 Task: Add an event with the title Second Interview with Candidate, date '2024/05/08', time 8:00 AM to 10:00 AMand add a description: Participants will develop essential delivery skills, including body language, vocal projection, and effective use of gestures. They will learn how to control nervousness, project confidence, and establish a connection with their audience., put the event into Yellow category, logged in from the account softage.2@softage.netand send the event invitation to softage.1@softage.net and softage.3@softage.net. Set a reminder for the event 1 hour before
Action: Mouse moved to (80, 88)
Screenshot: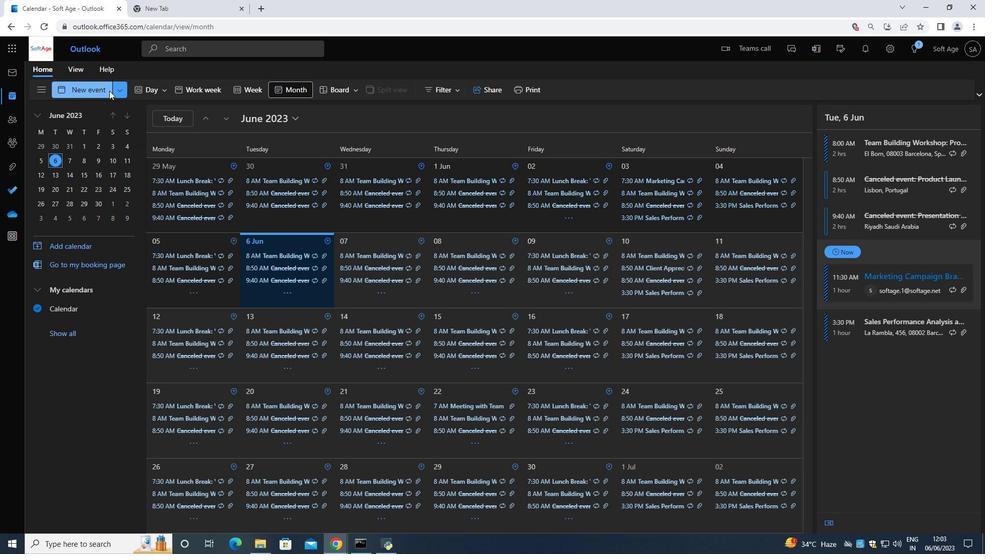 
Action: Mouse pressed left at (80, 88)
Screenshot: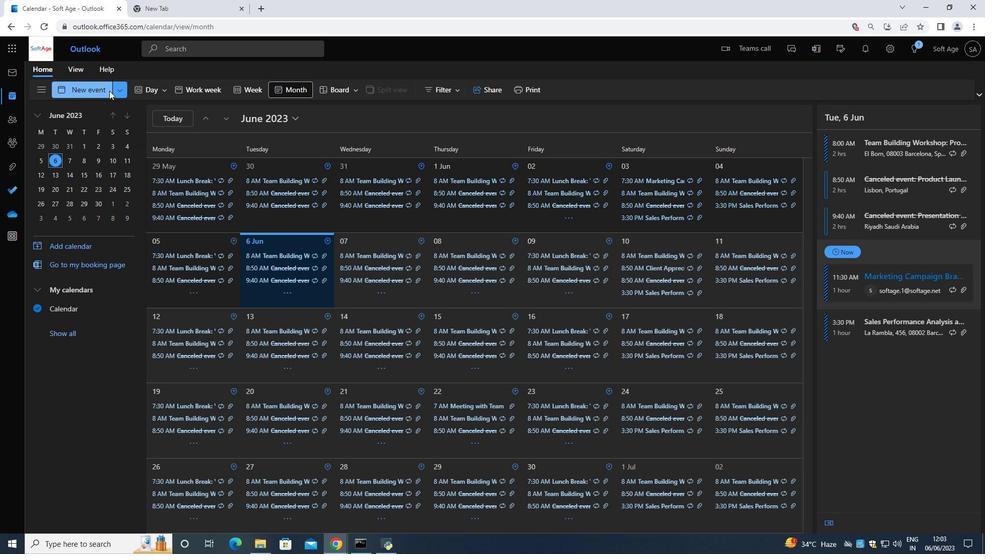 
Action: Mouse moved to (405, 137)
Screenshot: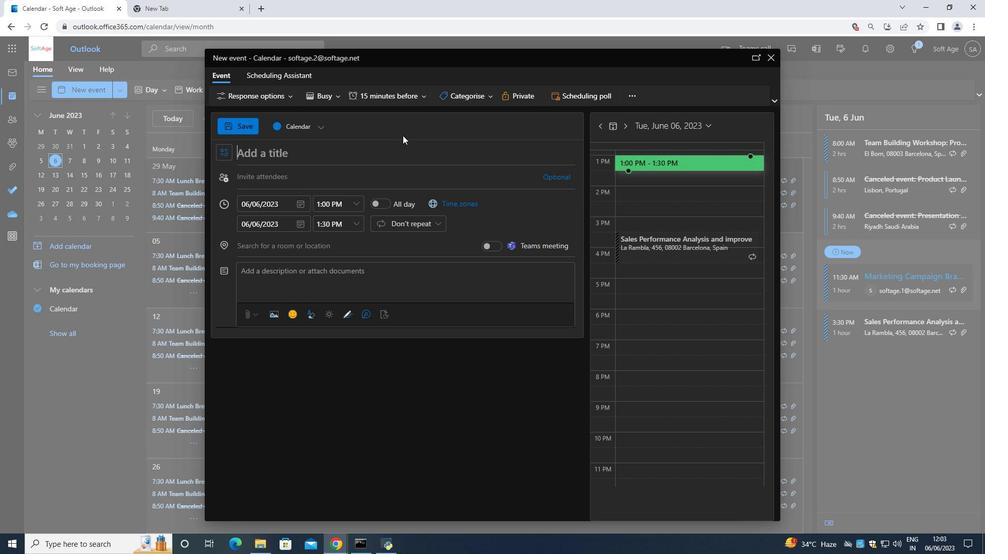 
Action: Key pressed <Key.shift>Seconf<Key.backspace>d<Key.space><Key.shift><Key.shift>interview<Key.space>with<Key.space><Key.shift>Cand
Screenshot: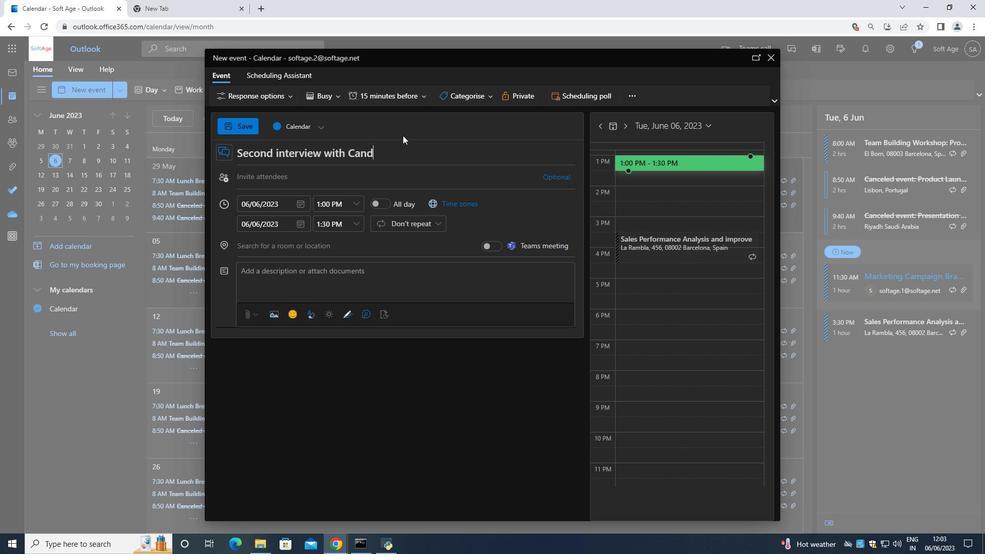 
Action: Mouse moved to (405, 137)
Screenshot: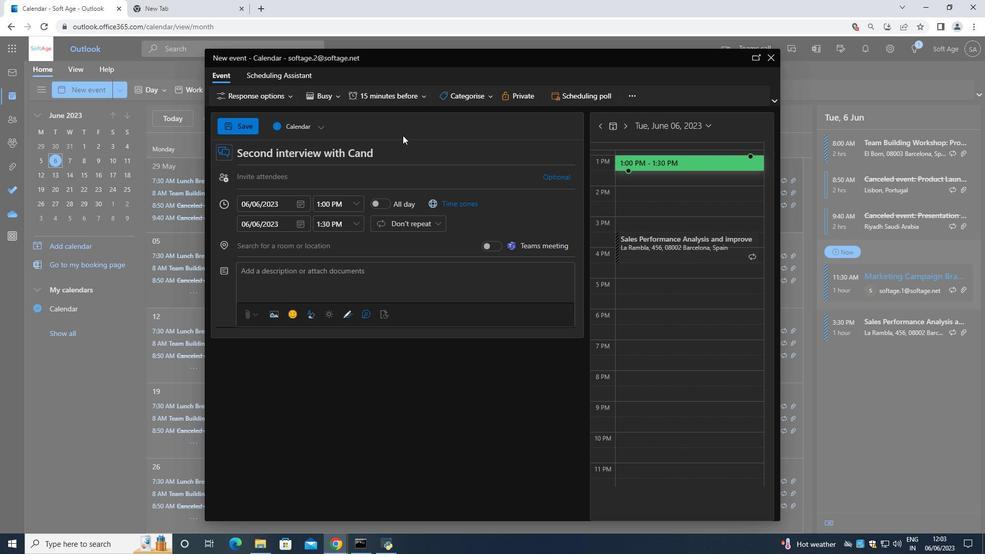 
Action: Key pressed idate<Key.space>
Screenshot: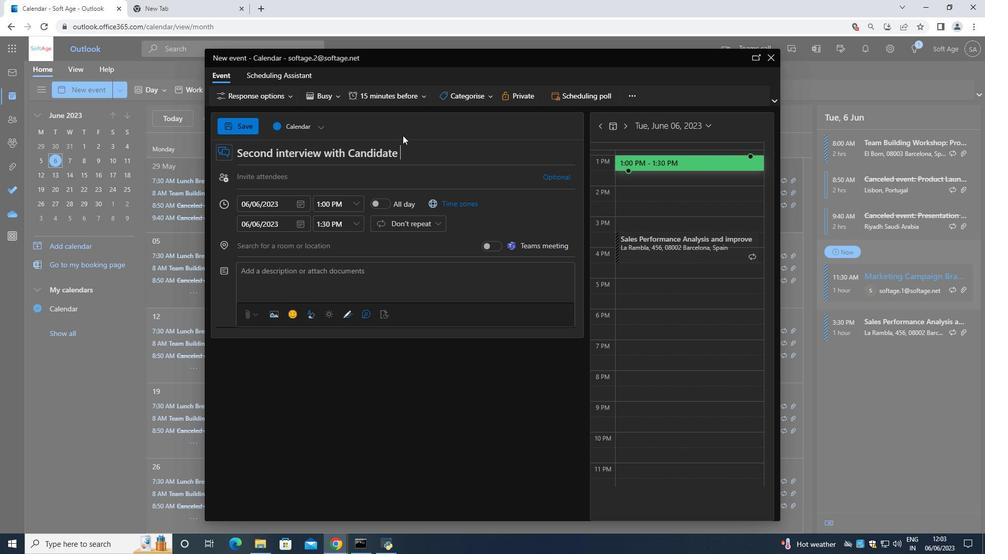 
Action: Mouse moved to (302, 208)
Screenshot: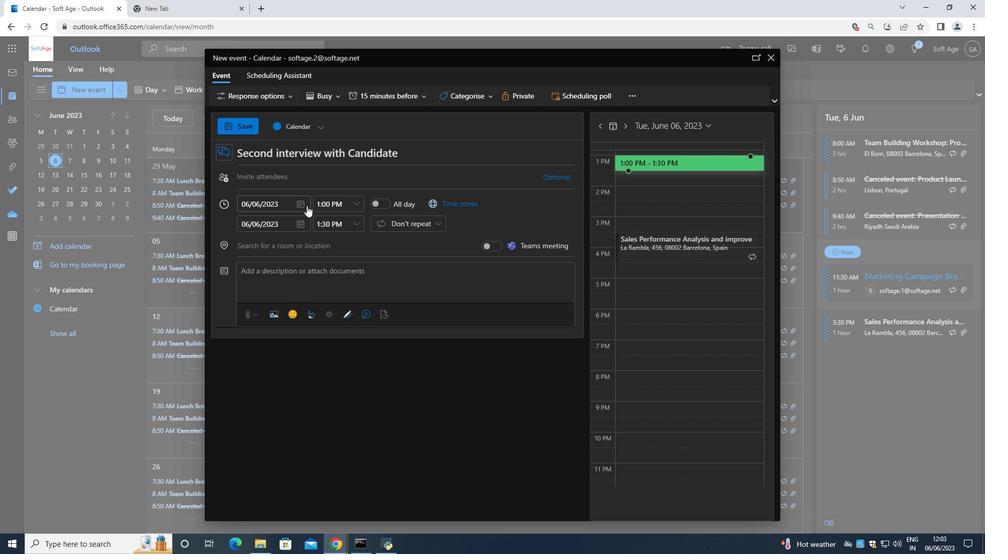 
Action: Mouse pressed left at (302, 208)
Screenshot: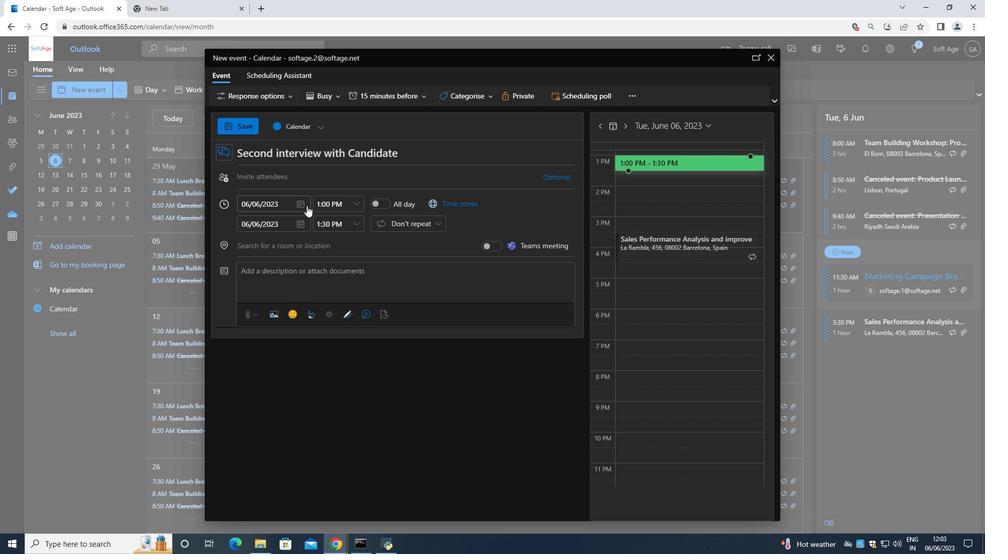 
Action: Mouse moved to (331, 225)
Screenshot: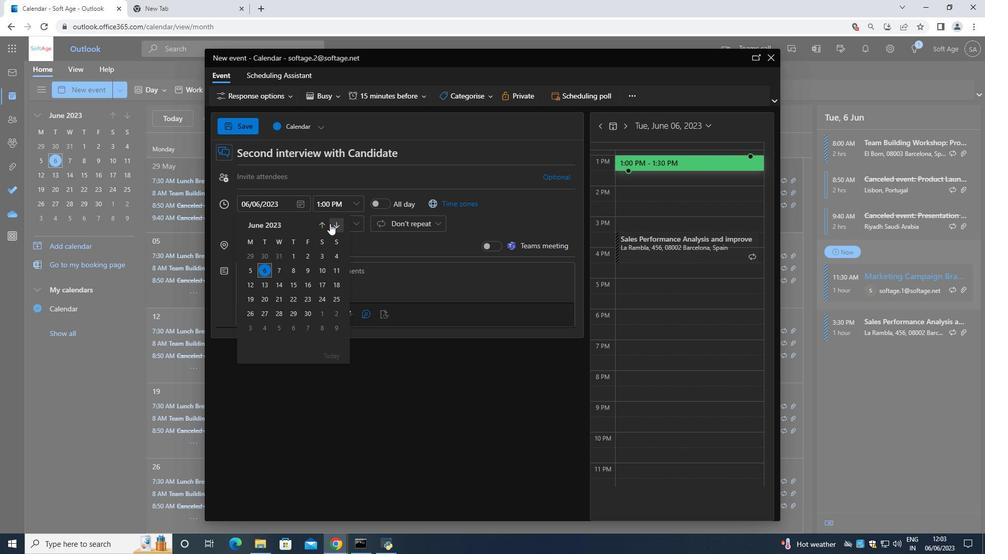 
Action: Mouse pressed left at (331, 225)
Screenshot: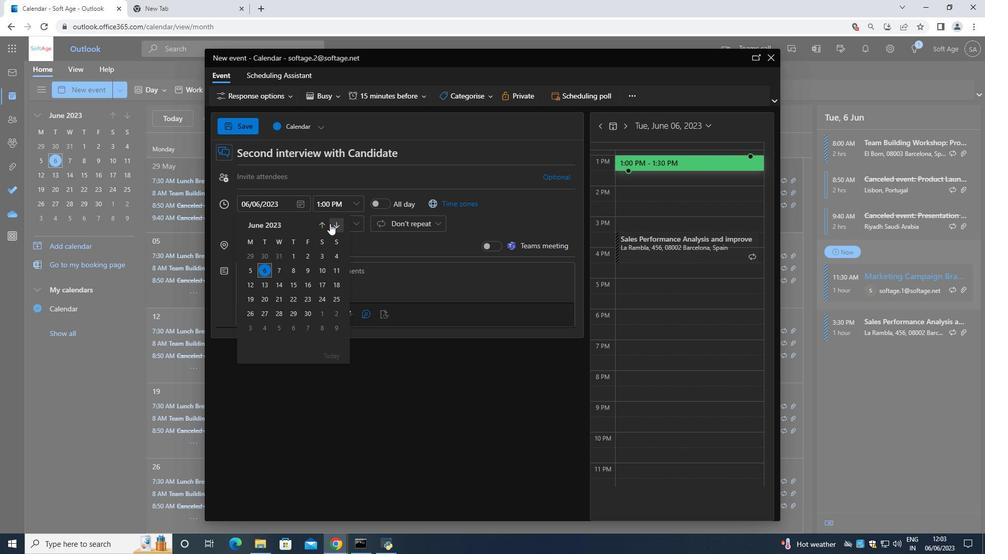 
Action: Mouse moved to (333, 226)
Screenshot: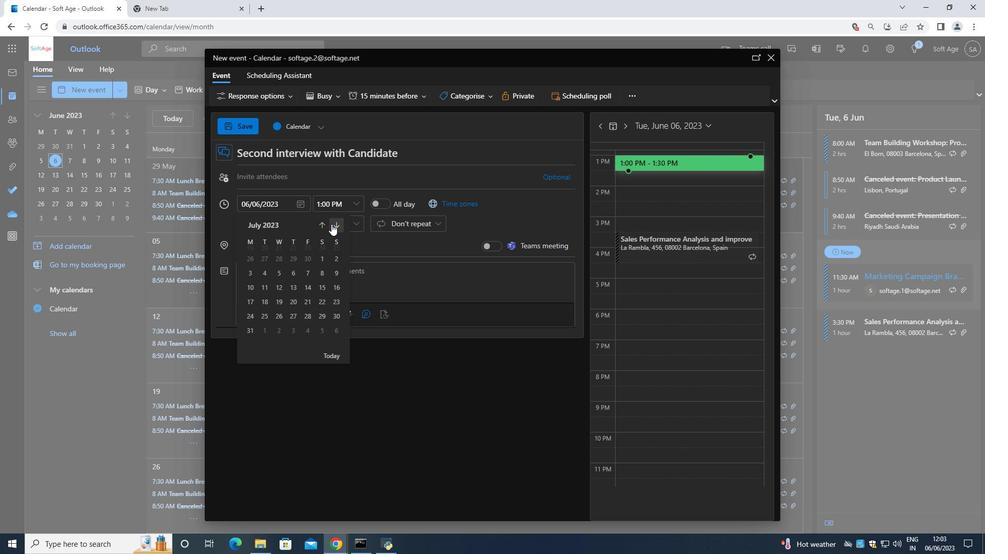 
Action: Mouse pressed left at (333, 226)
Screenshot: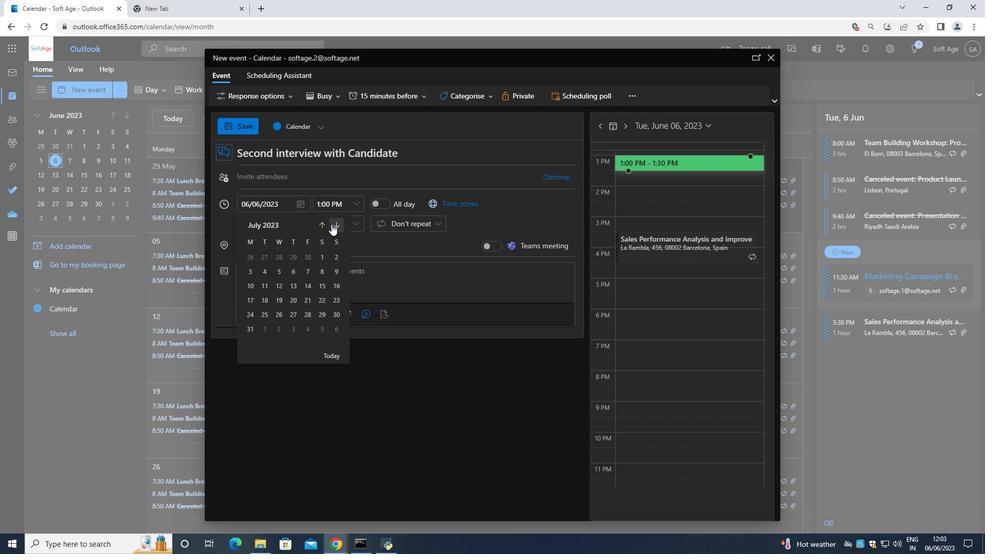 
Action: Mouse pressed left at (333, 226)
Screenshot: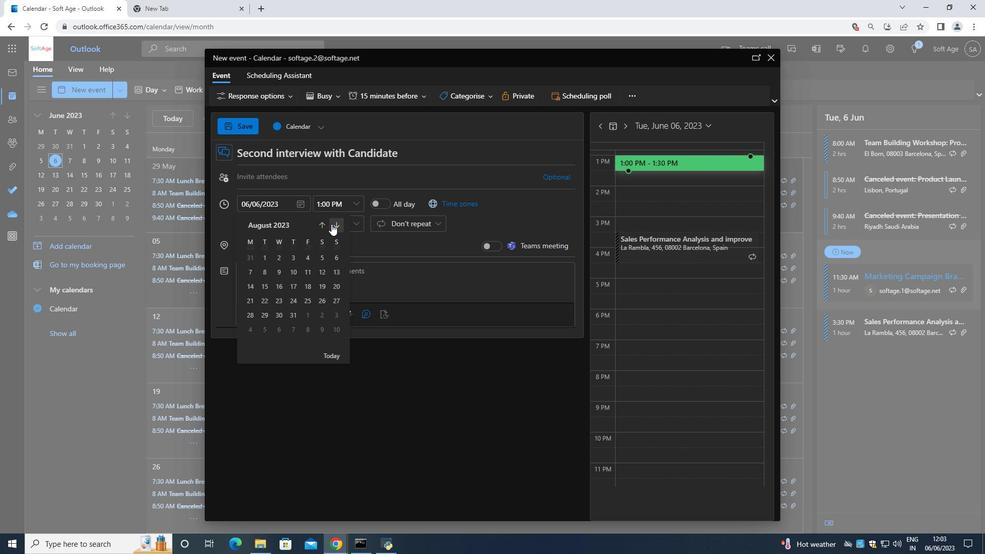 
Action: Mouse pressed left at (333, 226)
Screenshot: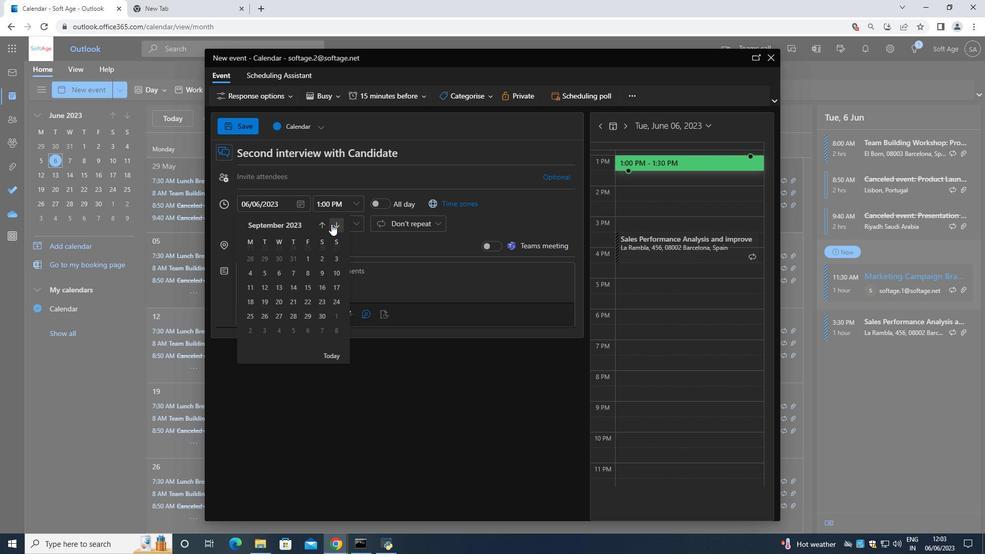 
Action: Mouse pressed left at (333, 226)
Screenshot: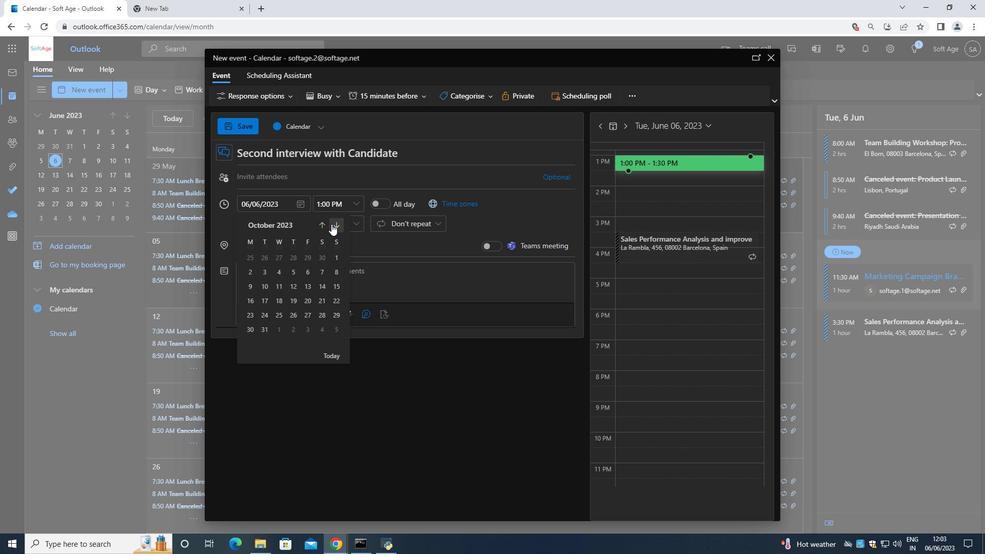 
Action: Mouse pressed left at (333, 226)
Screenshot: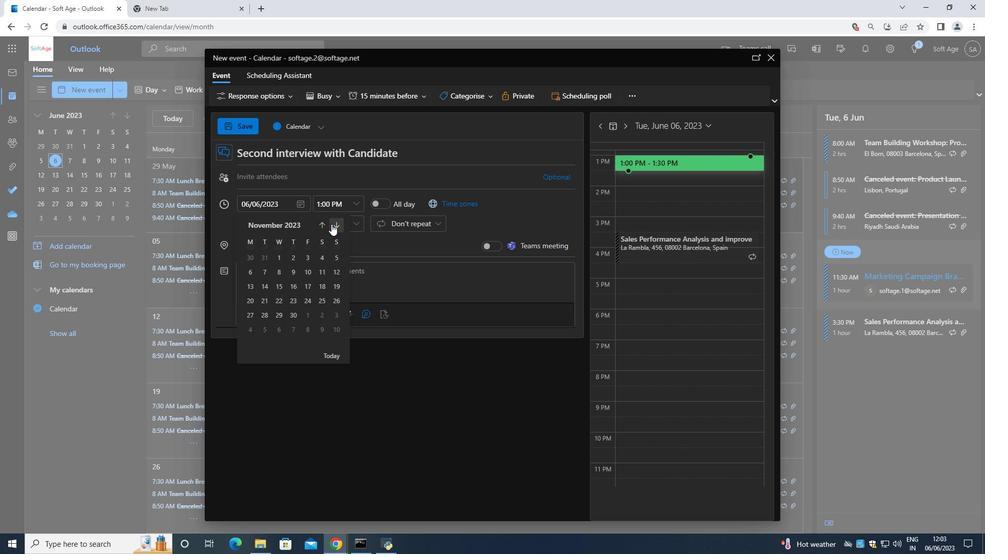 
Action: Mouse pressed left at (333, 226)
Screenshot: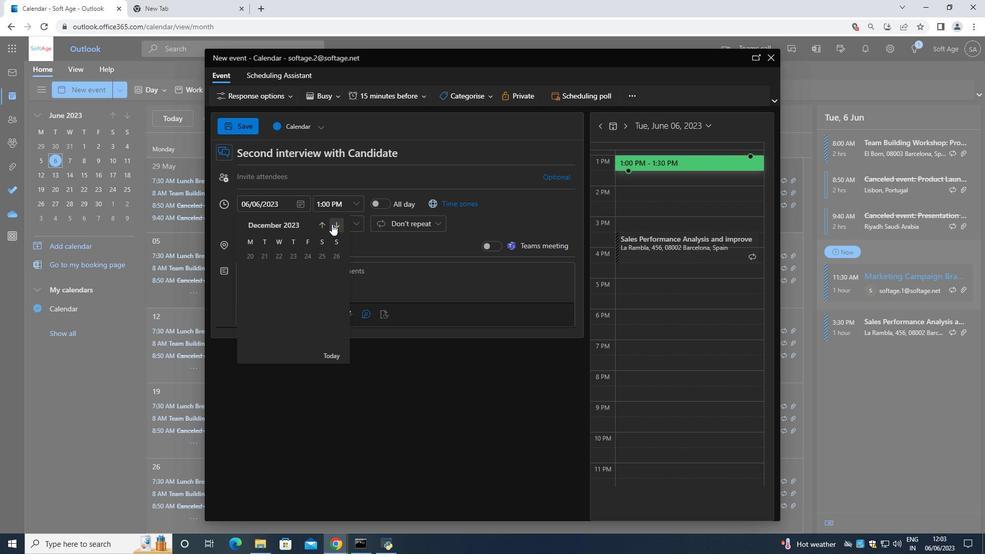 
Action: Mouse moved to (334, 226)
Screenshot: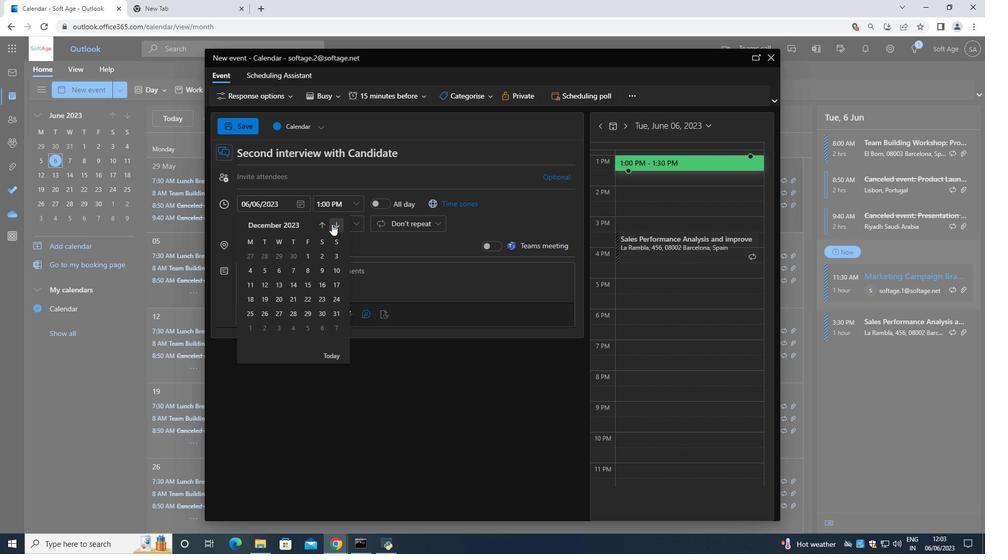 
Action: Mouse pressed left at (334, 226)
Screenshot: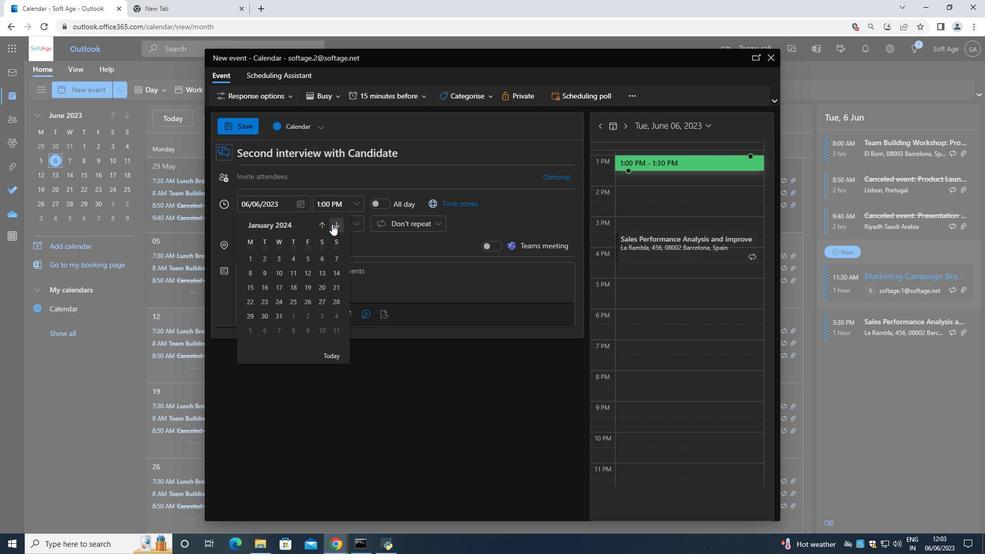 
Action: Mouse pressed left at (334, 226)
Screenshot: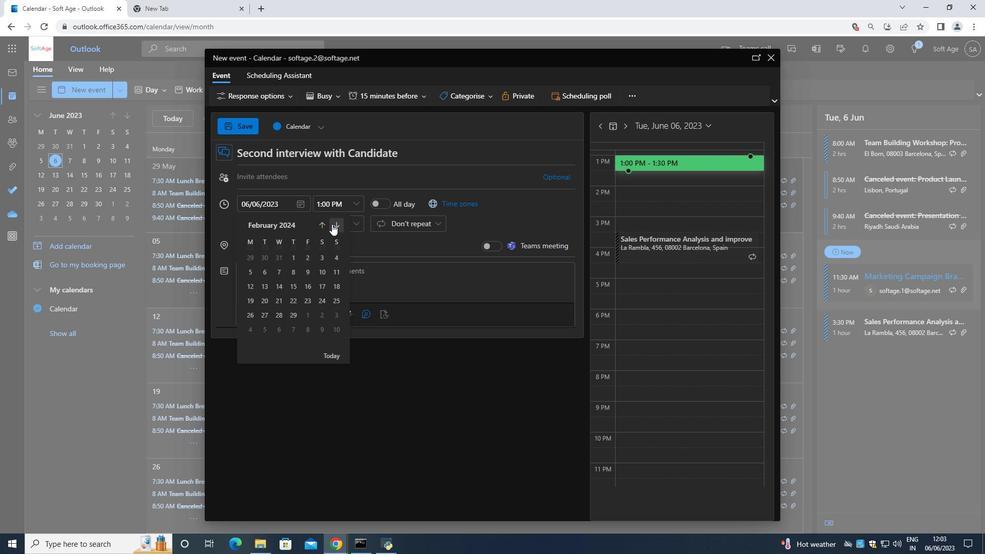 
Action: Mouse pressed left at (334, 226)
Screenshot: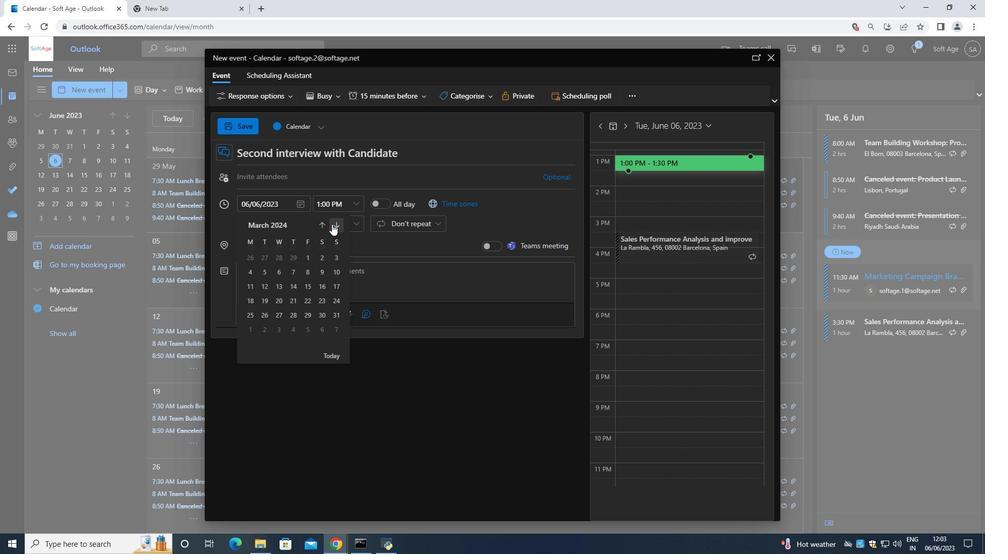 
Action: Mouse pressed left at (334, 226)
Screenshot: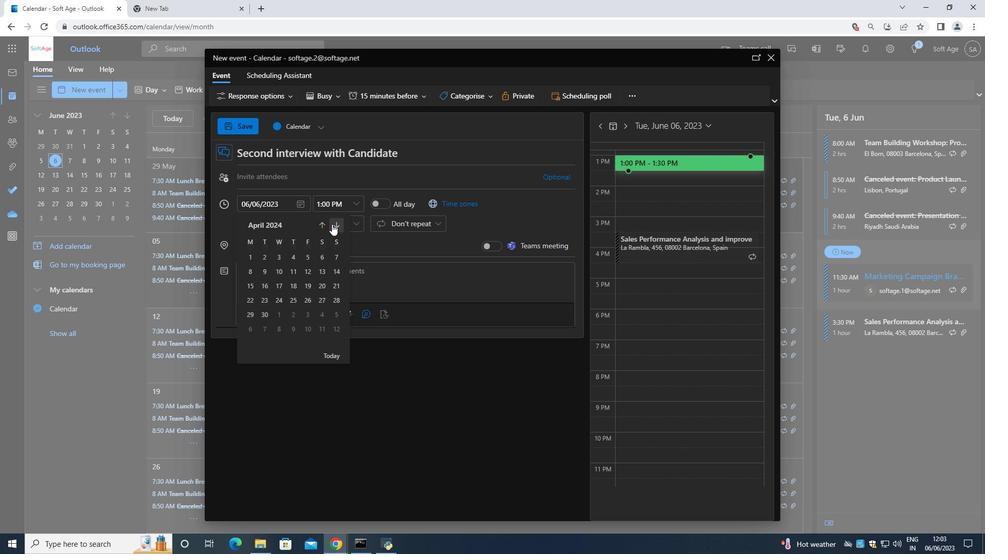
Action: Mouse pressed left at (334, 226)
Screenshot: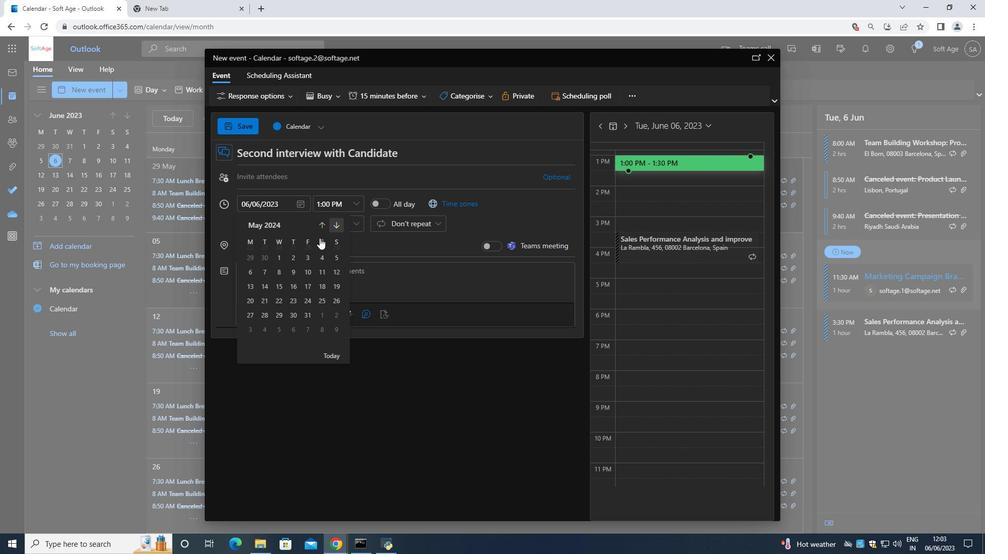 
Action: Mouse moved to (281, 272)
Screenshot: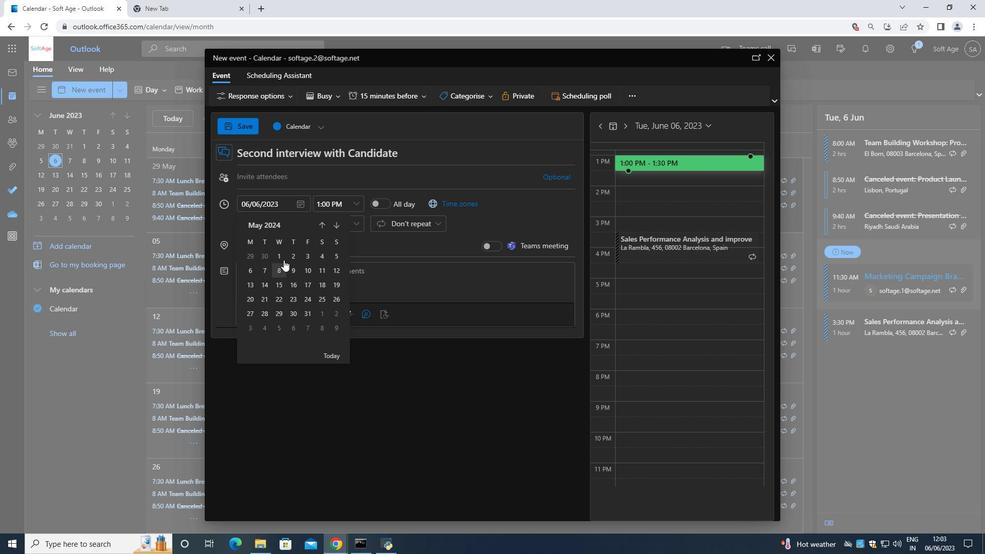 
Action: Mouse pressed left at (281, 272)
Screenshot: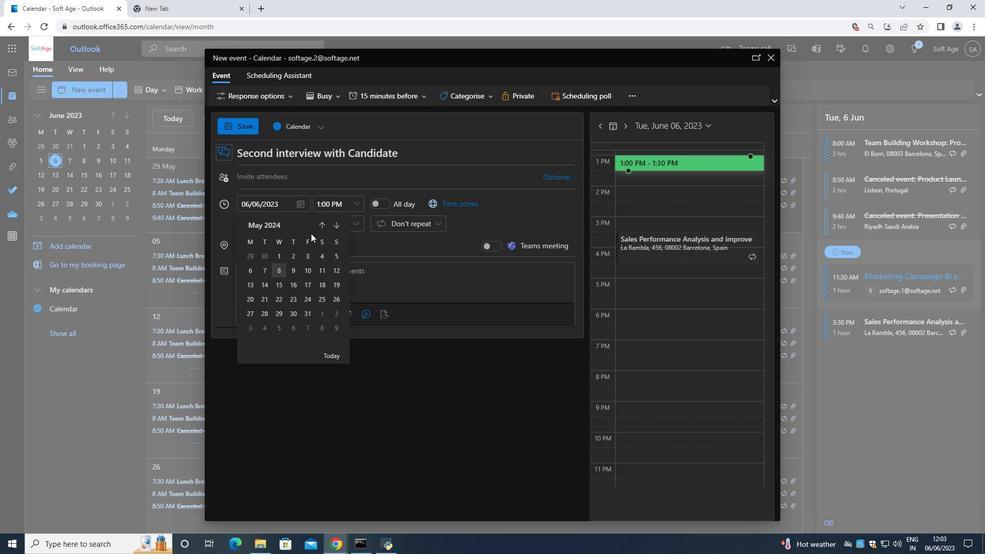 
Action: Mouse moved to (359, 206)
Screenshot: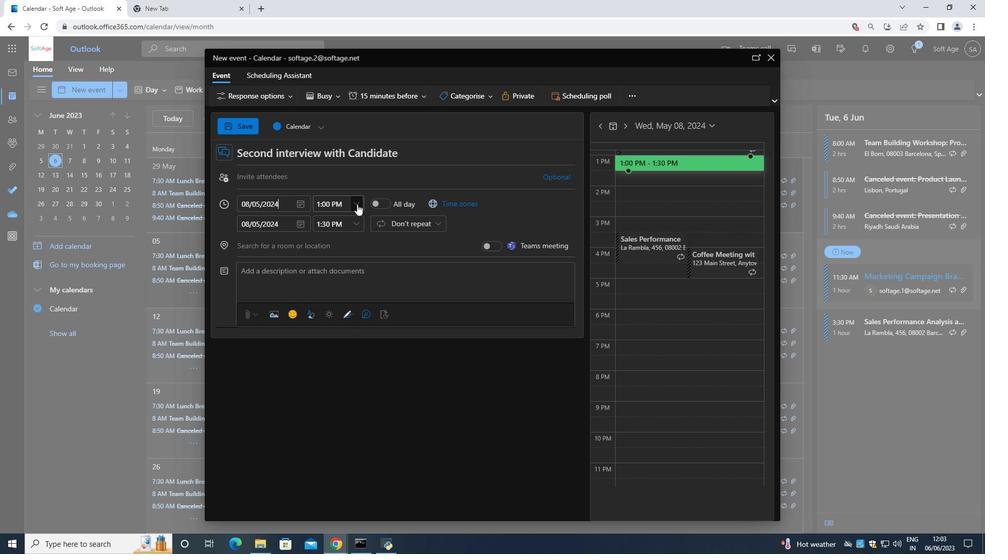 
Action: Mouse pressed left at (359, 206)
Screenshot: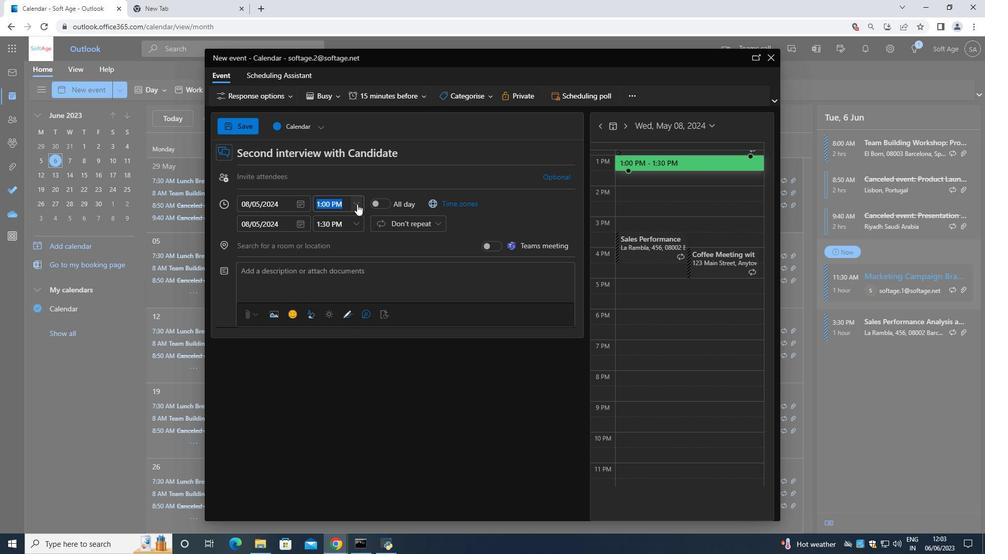 
Action: Mouse moved to (350, 235)
Screenshot: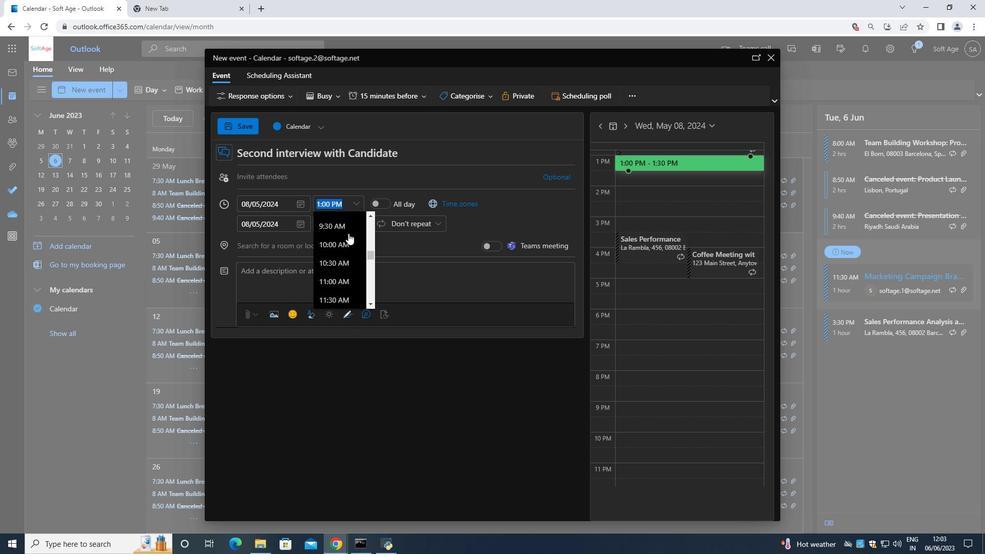 
Action: Mouse scrolled (350, 236) with delta (0, 0)
Screenshot: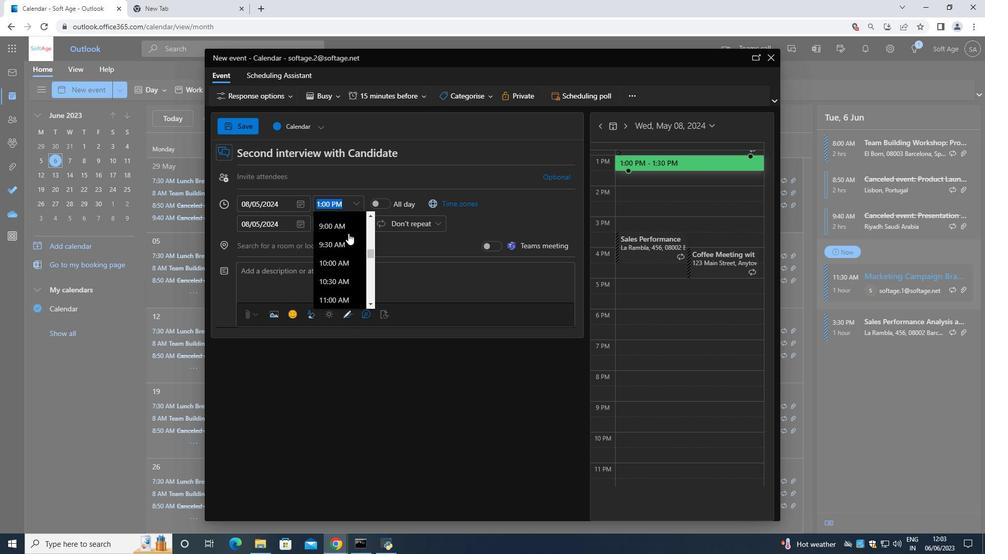 
Action: Mouse moved to (350, 235)
Screenshot: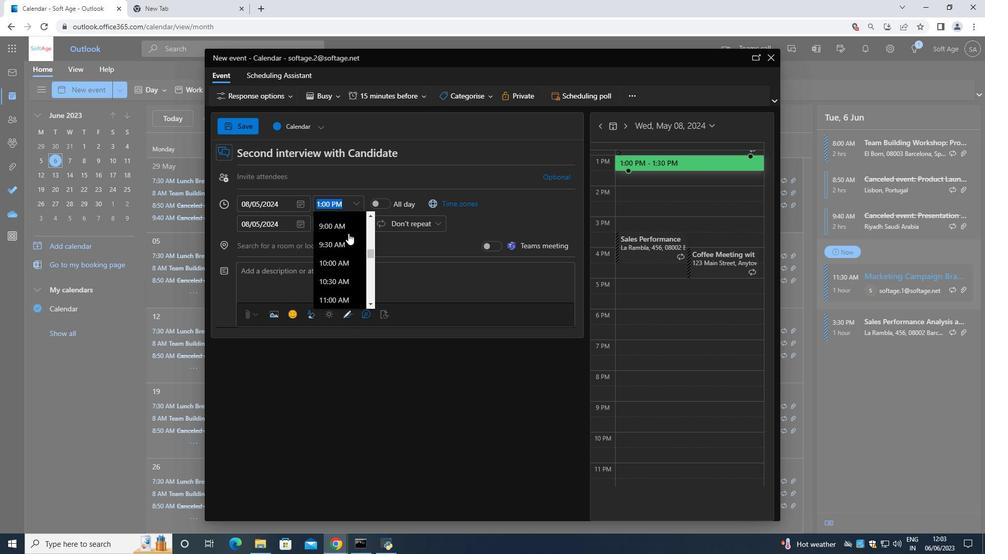 
Action: Mouse scrolled (350, 236) with delta (0, 0)
Screenshot: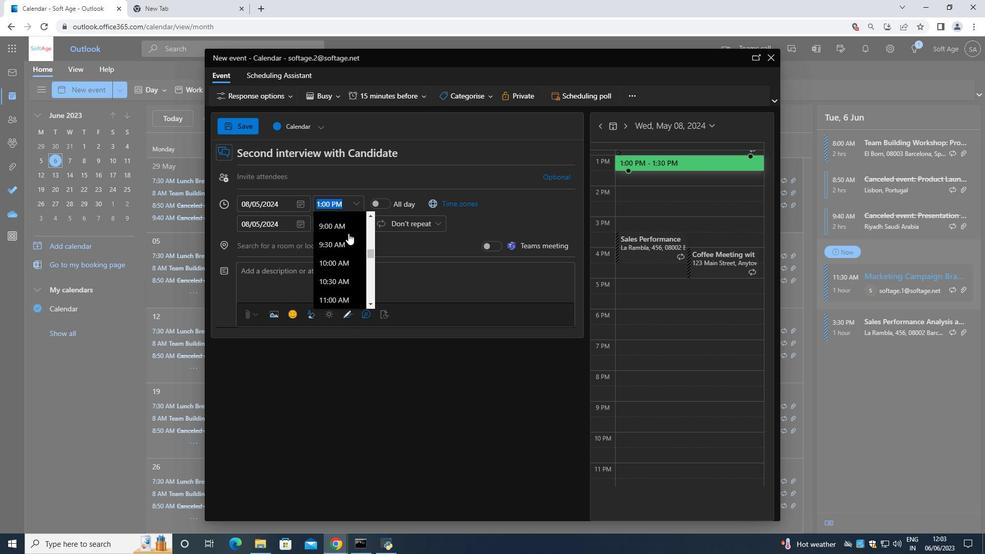 
Action: Mouse scrolled (350, 236) with delta (0, 0)
Screenshot: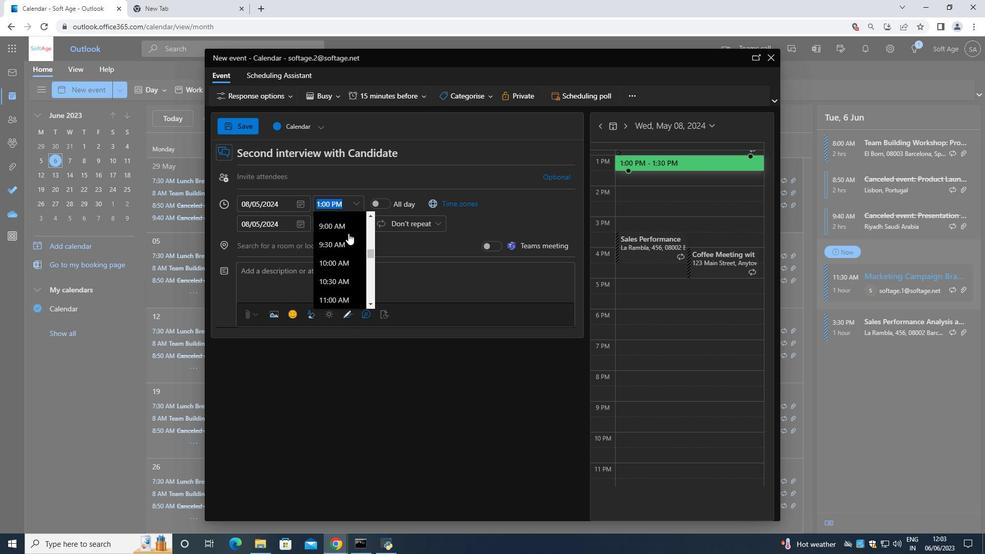 
Action: Mouse scrolled (350, 236) with delta (0, 0)
Screenshot: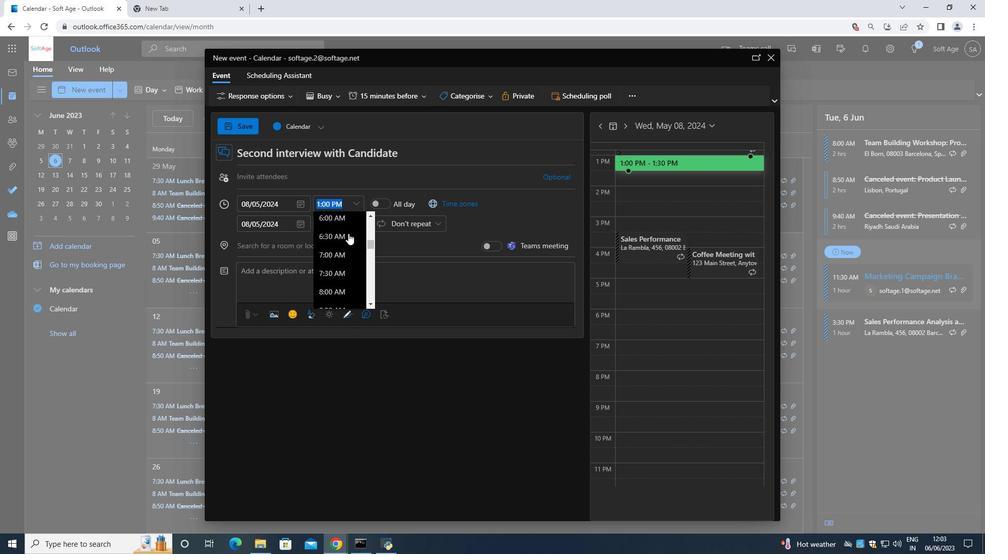 
Action: Mouse scrolled (350, 236) with delta (0, 0)
Screenshot: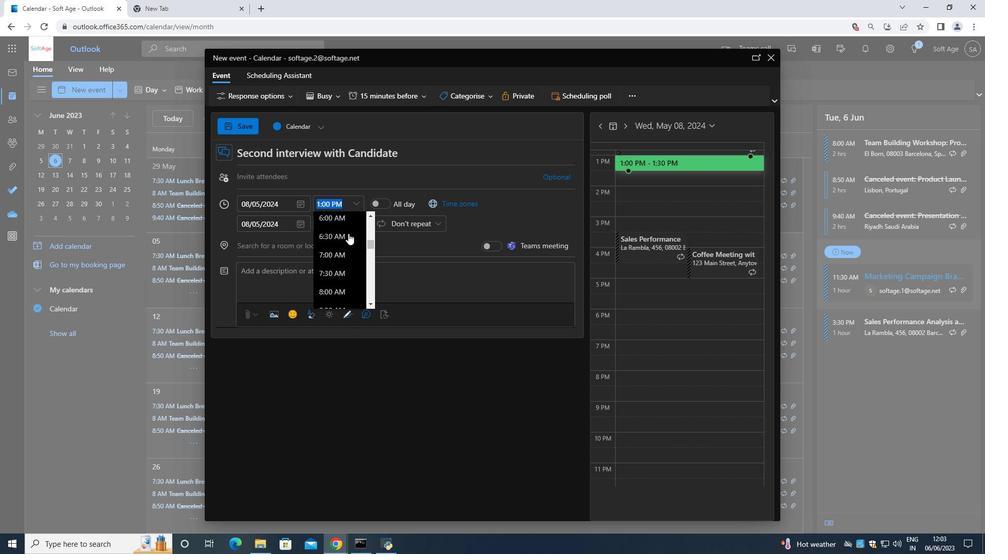 
Action: Mouse moved to (329, 294)
Screenshot: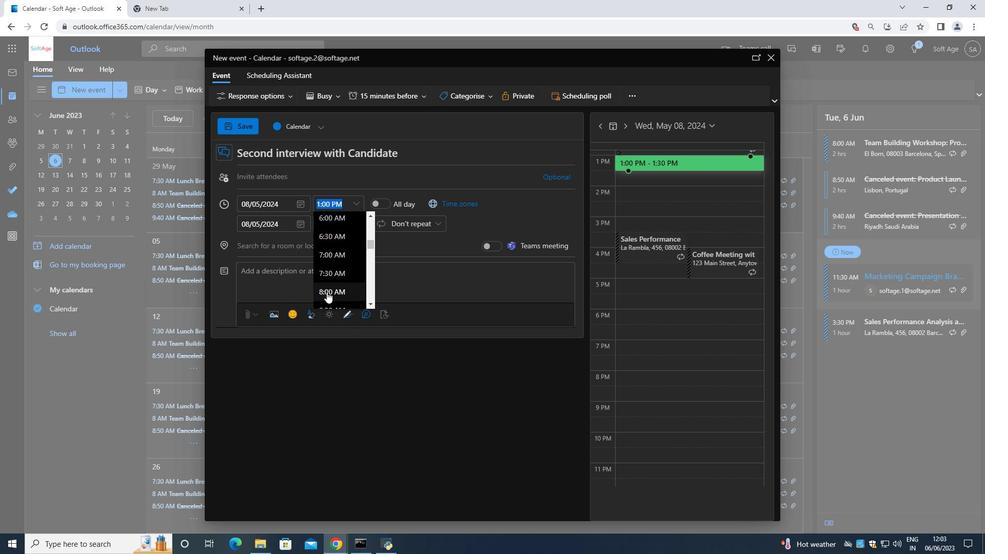 
Action: Mouse pressed left at (329, 294)
Screenshot: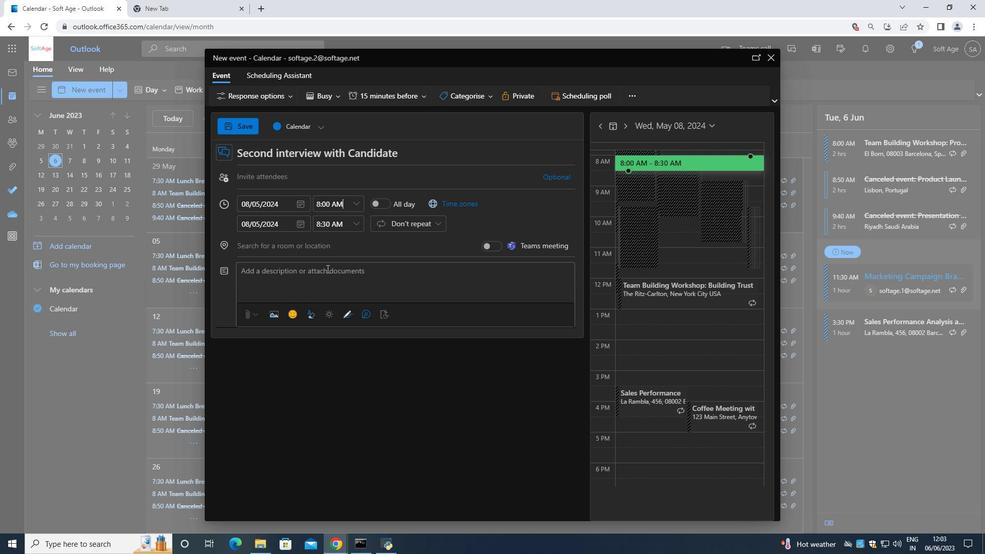 
Action: Mouse moved to (358, 226)
Screenshot: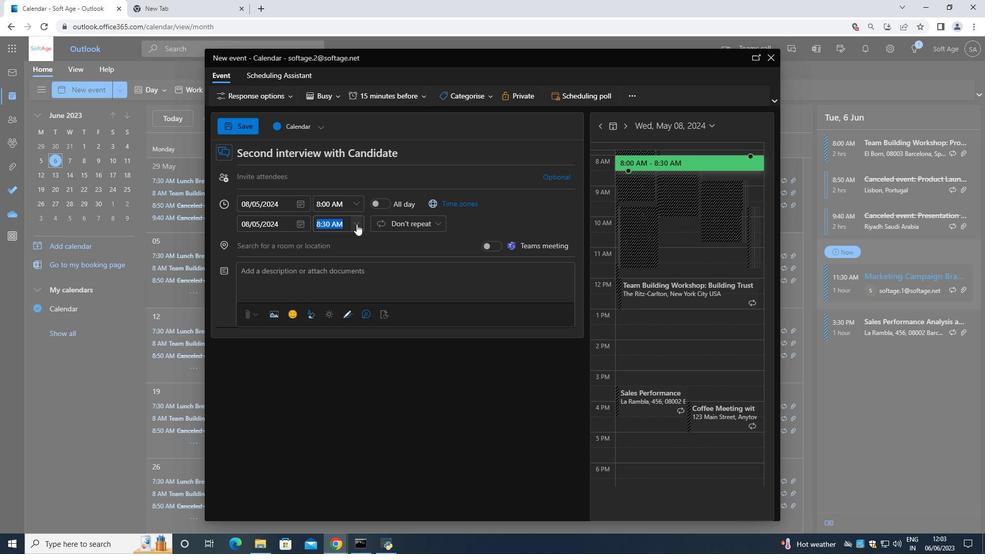 
Action: Mouse pressed left at (358, 226)
Screenshot: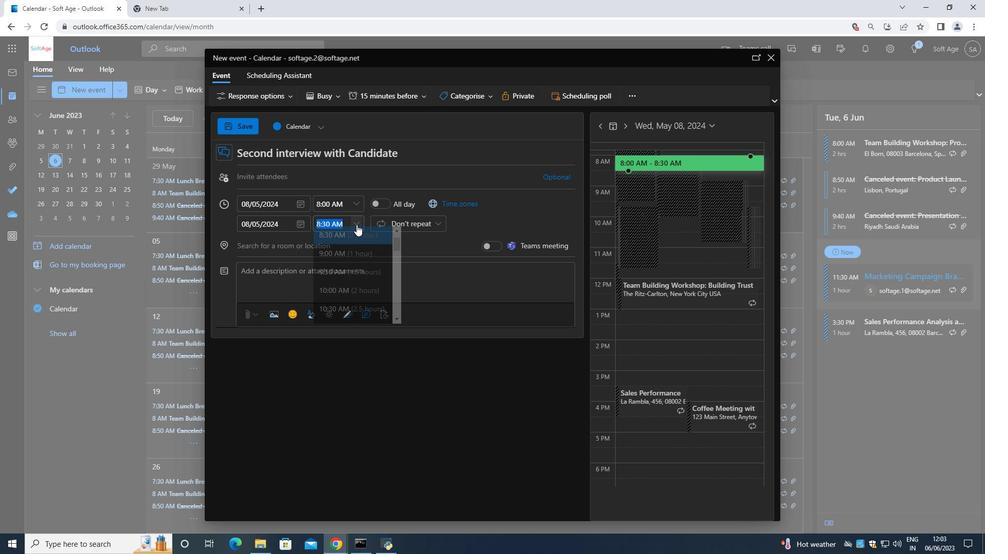 
Action: Mouse moved to (343, 293)
Screenshot: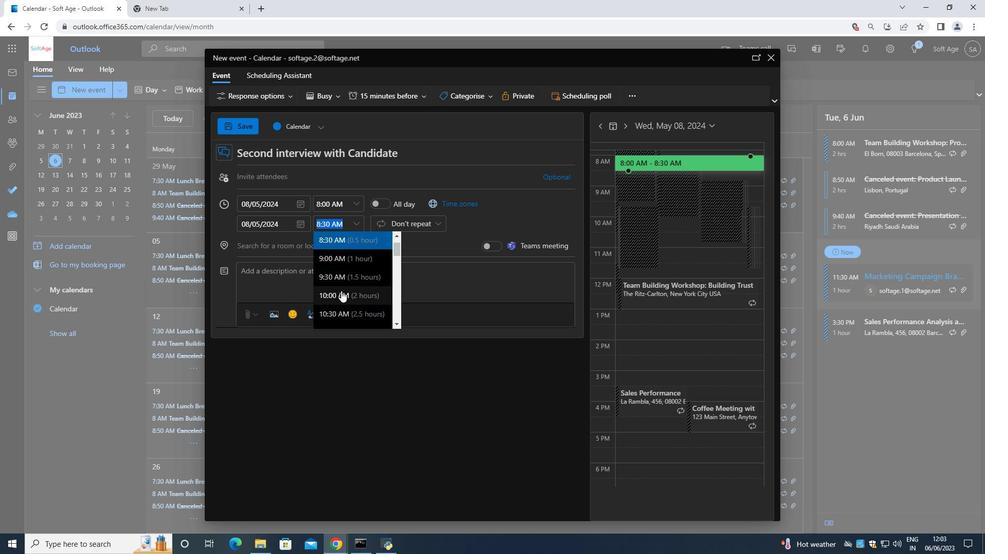
Action: Mouse pressed left at (343, 293)
Screenshot: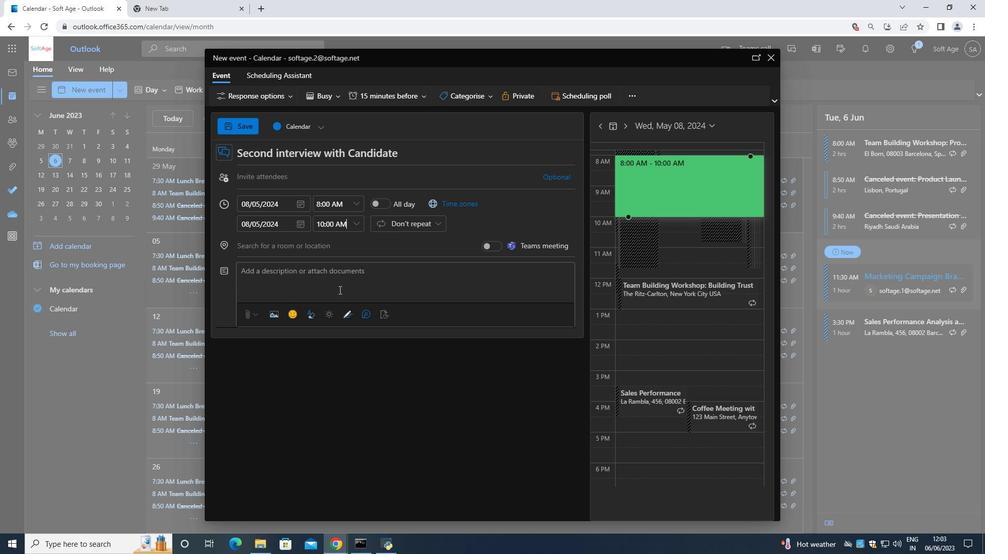 
Action: Mouse moved to (339, 285)
Screenshot: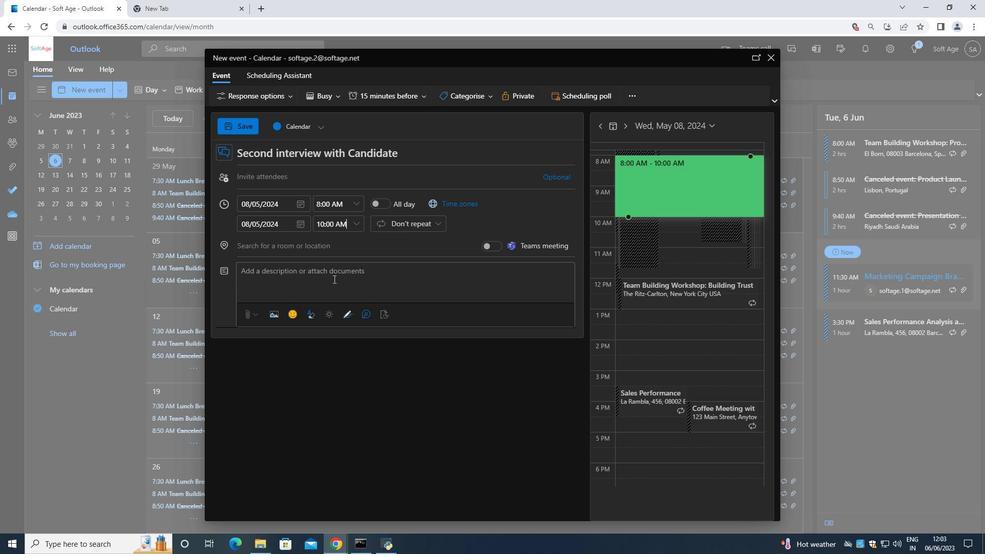 
Action: Mouse pressed left at (339, 286)
Screenshot: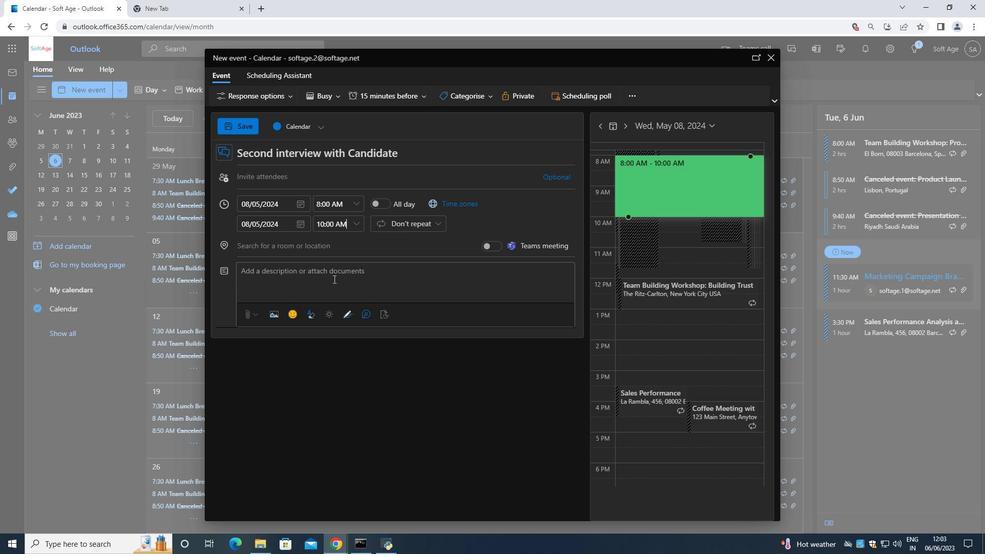 
Action: Mouse moved to (315, 270)
Screenshot: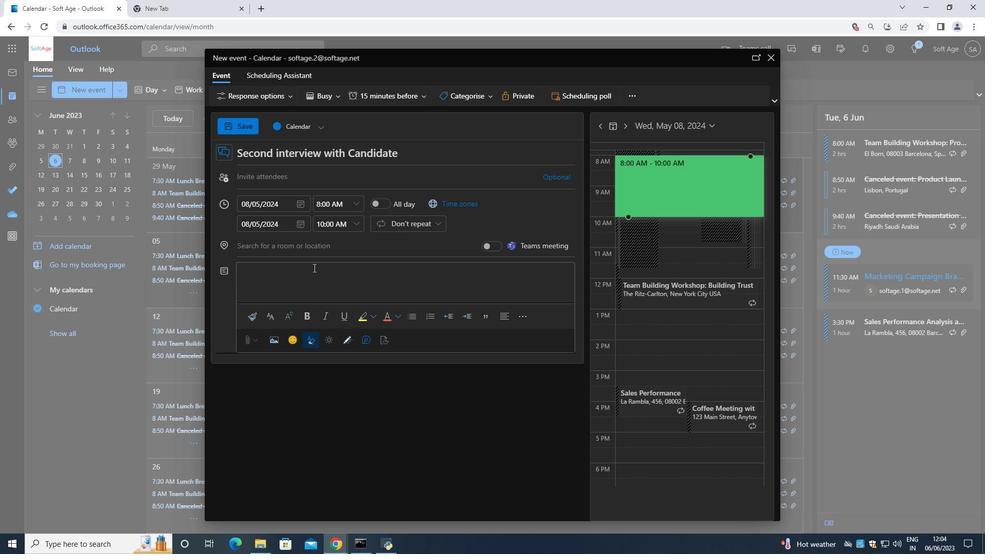 
Action: Key pressed <Key.shift>Par
Screenshot: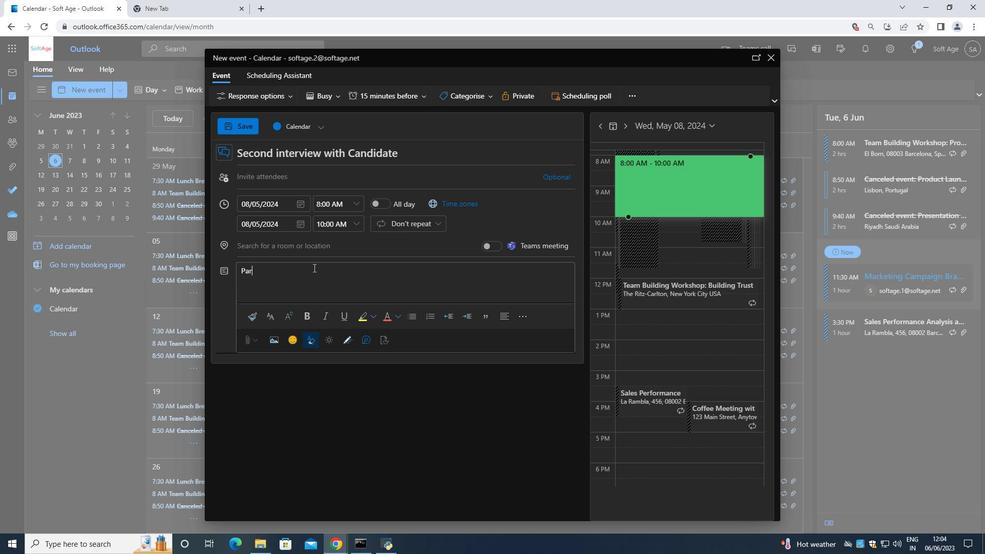 
Action: Mouse moved to (315, 270)
Screenshot: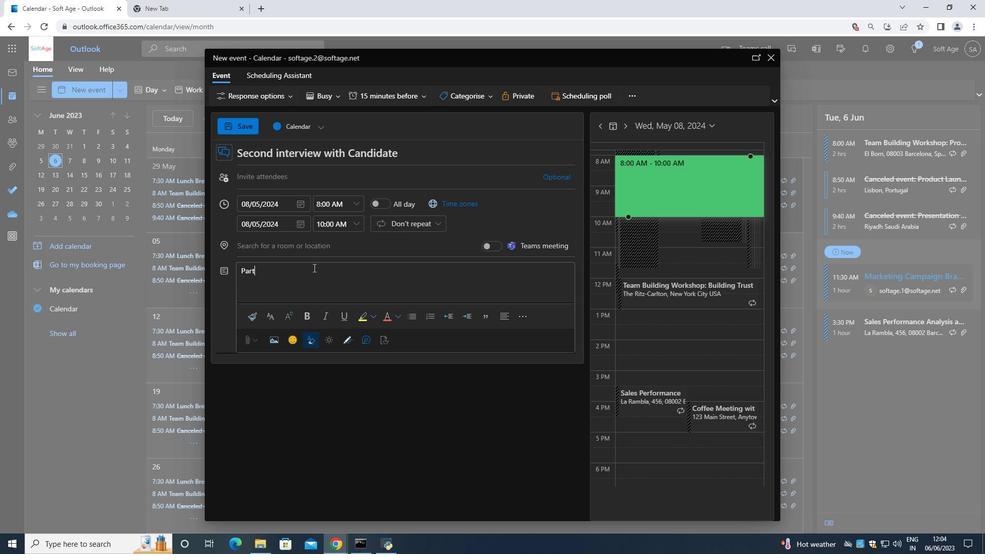 
Action: Key pressed ticipants<Key.space>wil<Key.space>s<Key.backspace>dw<Key.backspace><Key.insert><Key.insert><Key.insert><Key.backspace><Key.backspace>l<Key.space>develop<Key.space>essential<Key.space>delivery<Key.space>skills<Key.space>including<Key.space>body<Key.space>language<Key.space>,<Key.space>vocal<Key.space>projev<Key.backspace>ction<Key.space>,<Key.space>s<Key.backspace>and<Key.space>effective<Key.space>use<Key.space>of<Key.space>gestures<Key.space><Key.shift>><Key.shift><Key.backspace>.<Key.space><Key.shift>They<Key.space>will<Key.space>lw<Key.backspace>earn<Key.space>how<Key.space>to<Key.space>ci<Key.backspace>ontrol<Key.space>i<Key.backspace>nervosness,<Key.space>project<Key.space>confif<Key.backspace>dence,<Key.space>and<Key.space>establish<Key.space>a<Key.space>connection<Key.space>with<Key.space>thir<Key.space>audience.
Screenshot: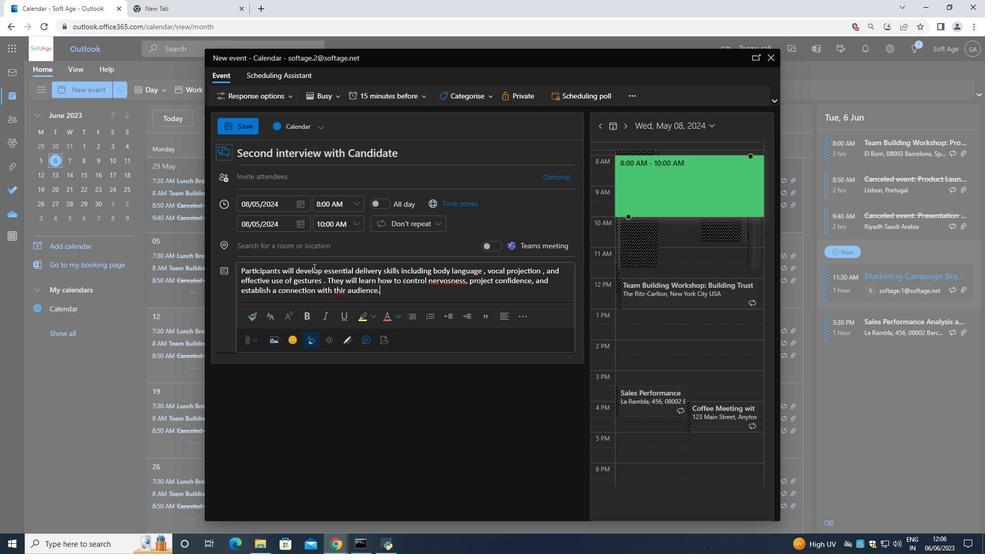 
Action: Mouse moved to (449, 283)
Screenshot: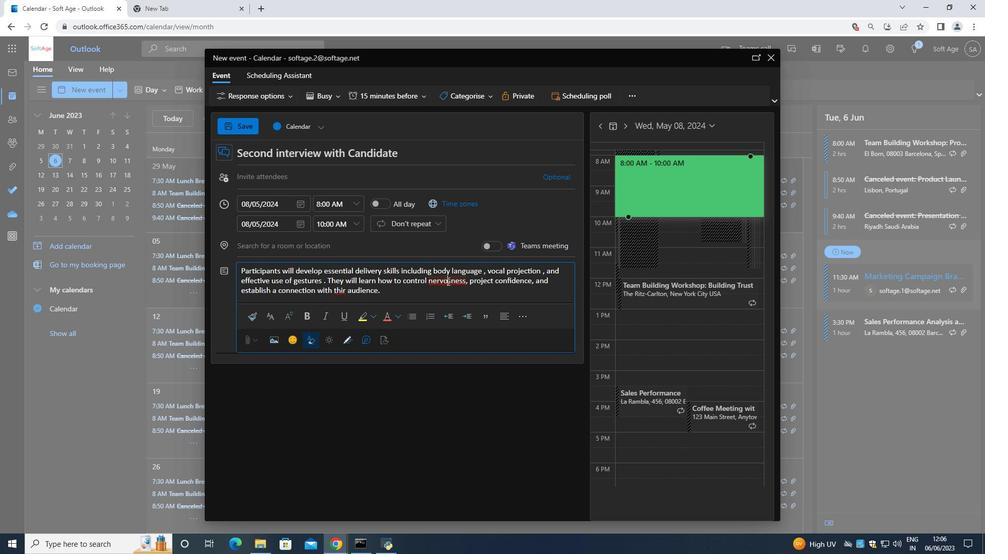 
Action: Mouse pressed left at (449, 283)
Screenshot: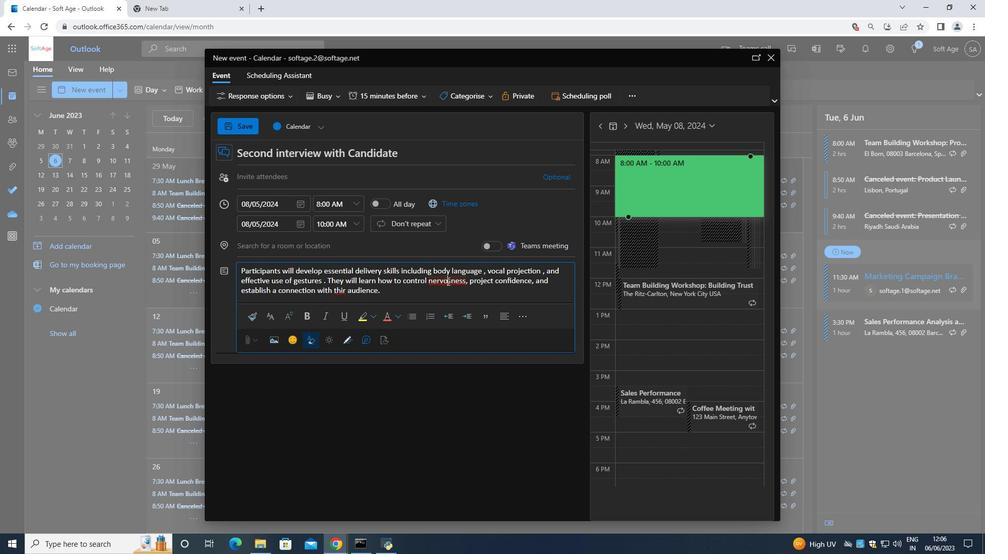 
Action: Mouse moved to (349, 293)
Screenshot: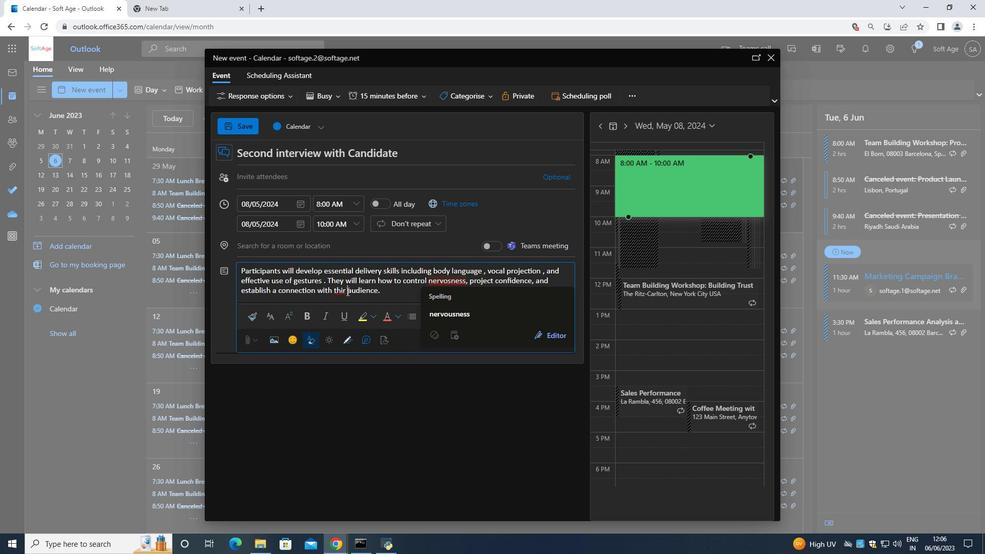 
Action: Mouse pressed left at (349, 293)
Screenshot: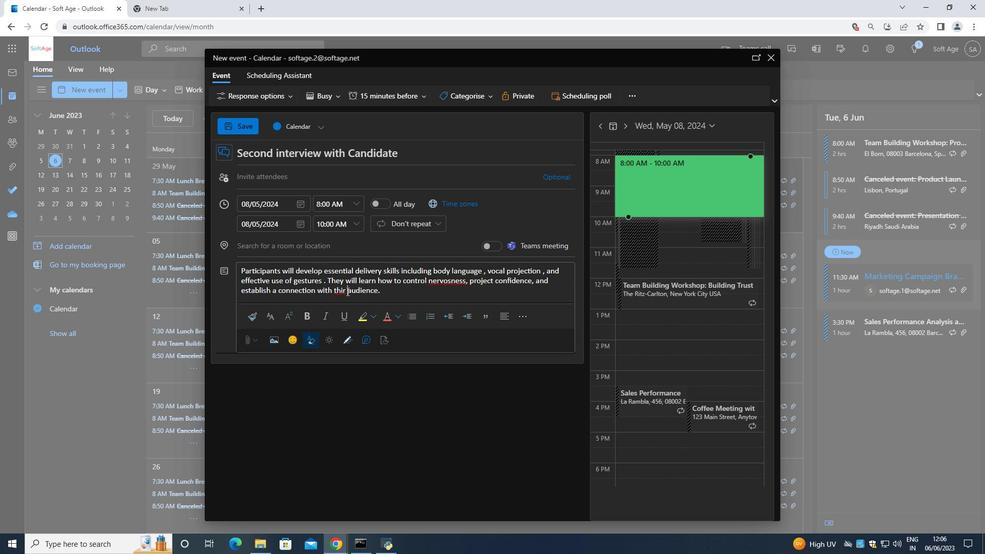 
Action: Mouse moved to (349, 293)
Screenshot: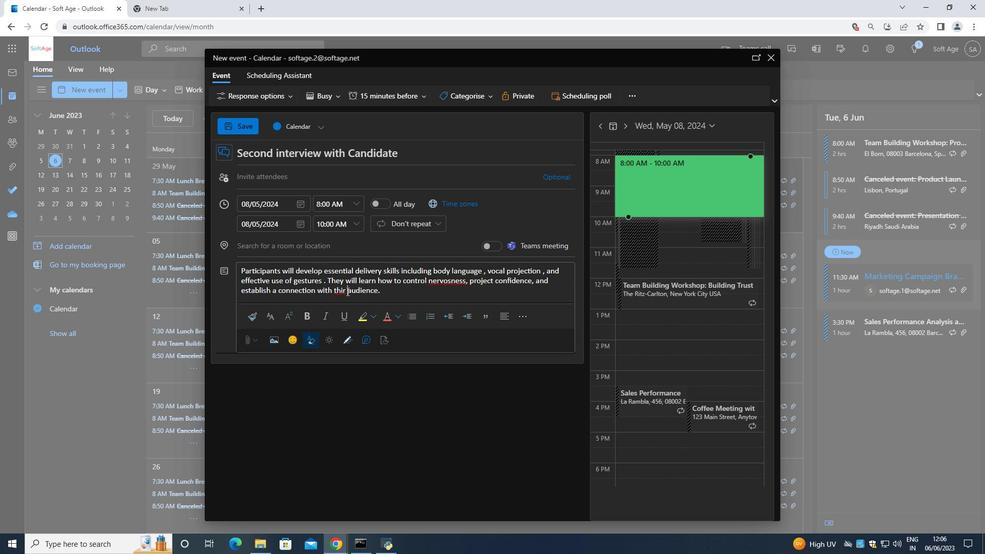 
Action: Key pressed <Key.left>e<Key.up><Key.right><Key.right><Key.right><Key.right><Key.right><Key.right><Key.right><Key.right><Key.right><Key.right><Key.right><Key.right><Key.right><Key.right><Key.right><Key.right><Key.right><Key.right><Key.right><Key.right><Key.right><Key.right><Key.right><Key.right><Key.right><Key.right><Key.right><Key.right><Key.right><Key.right>u<Key.down><Key.left><Key.left><Key.left><Key.left><Key.left><Key.left><Key.left><Key.left><Key.backspace><Key.backspace><Key.backspace><Key.backspace><Key.backspace>eir<Key.space>
Screenshot: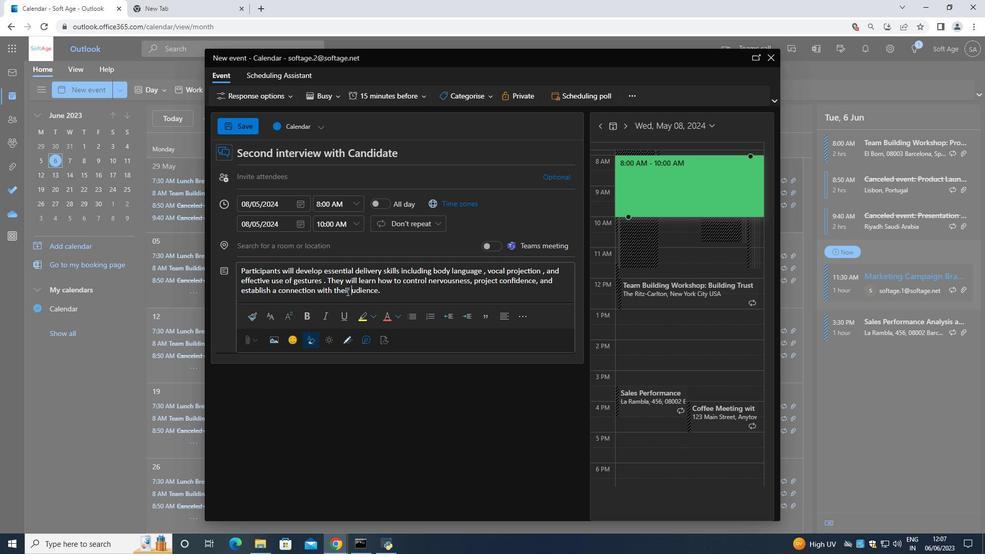 
Action: Mouse moved to (486, 348)
Screenshot: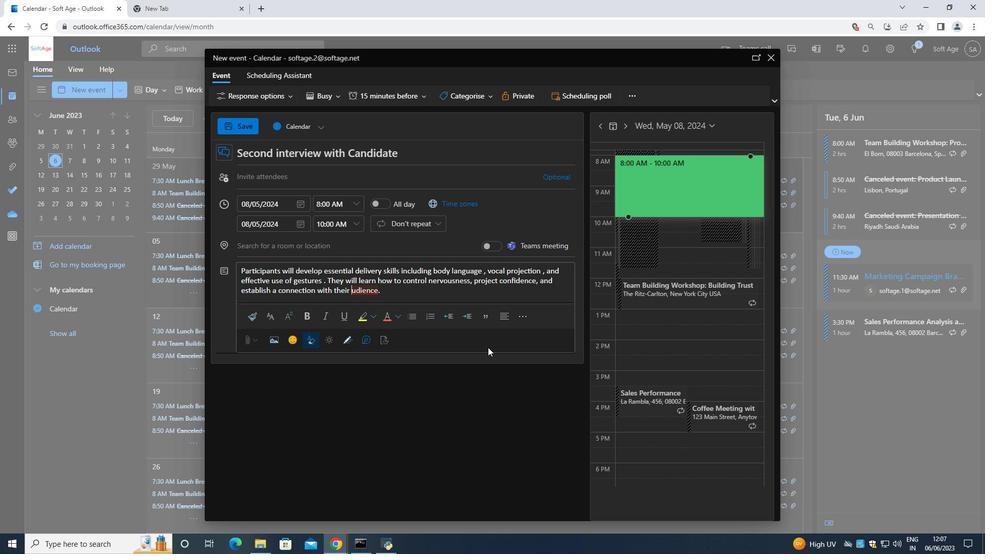 
Action: Mouse scrolled (486, 348) with delta (0, 0)
Screenshot: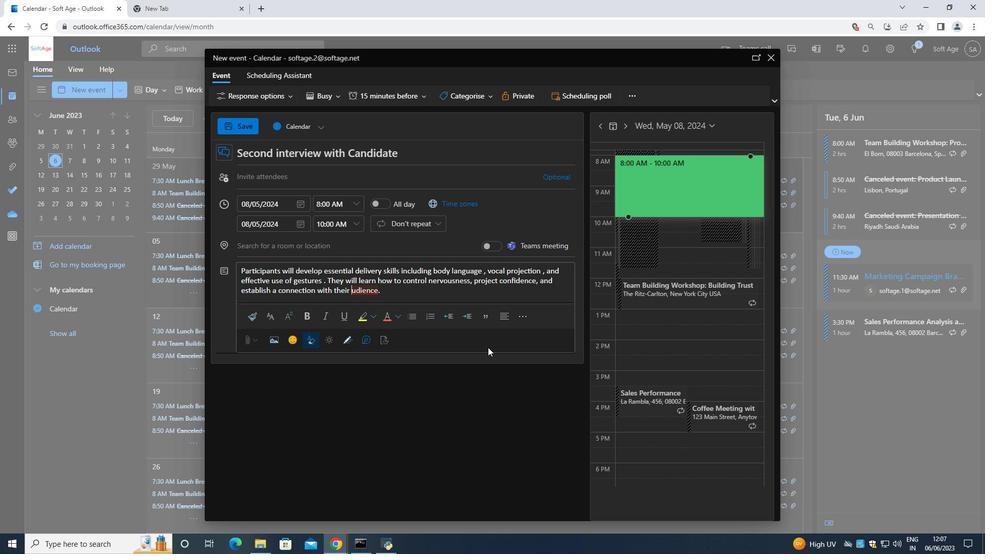 
Action: Mouse moved to (432, 291)
Screenshot: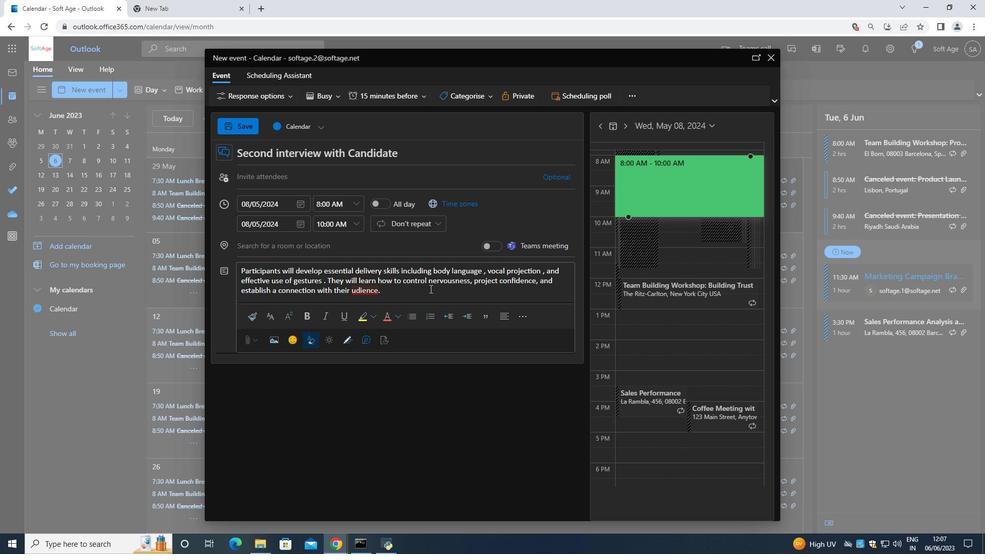 
Action: Key pressed a<Key.up>
Screenshot: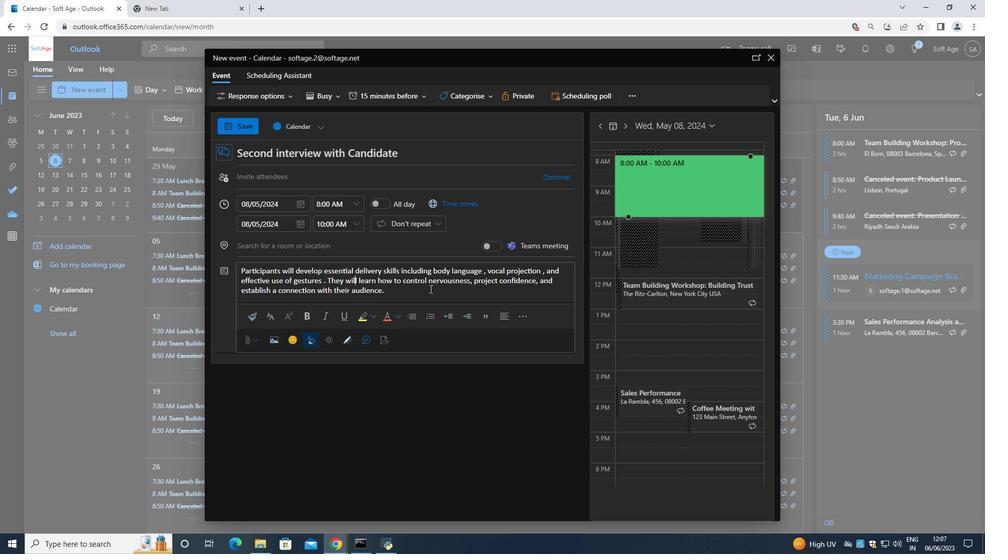 
Action: Mouse moved to (461, 96)
Screenshot: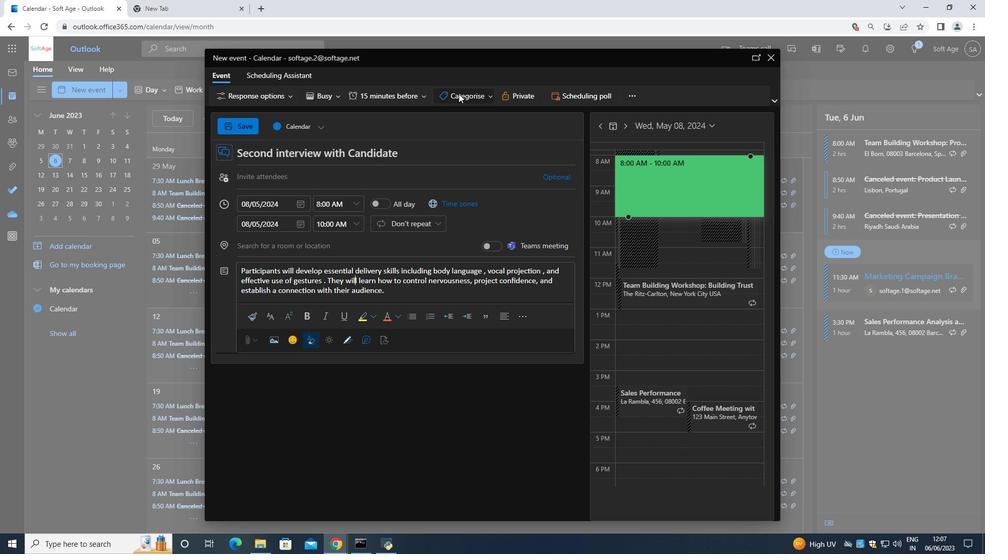 
Action: Mouse pressed left at (461, 96)
Screenshot: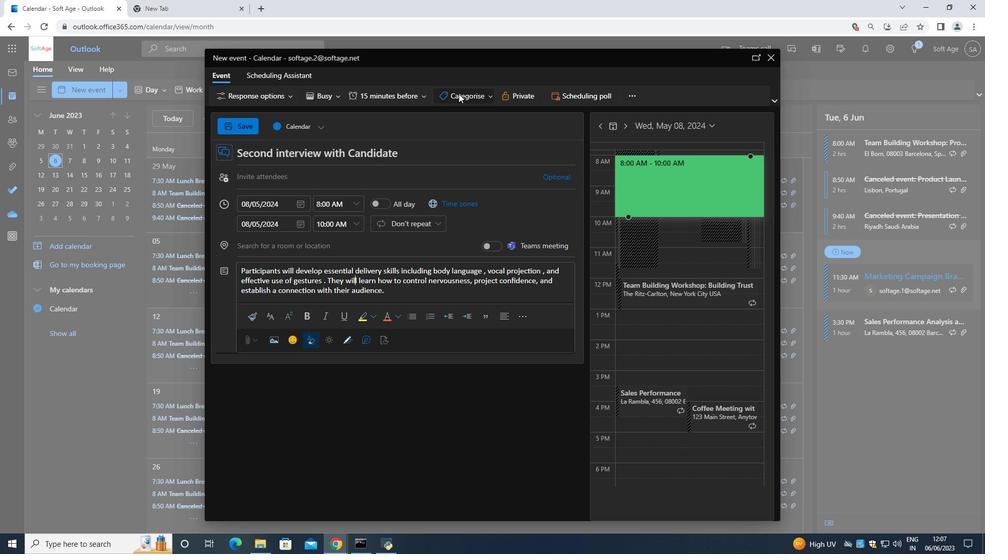 
Action: Mouse moved to (467, 201)
Screenshot: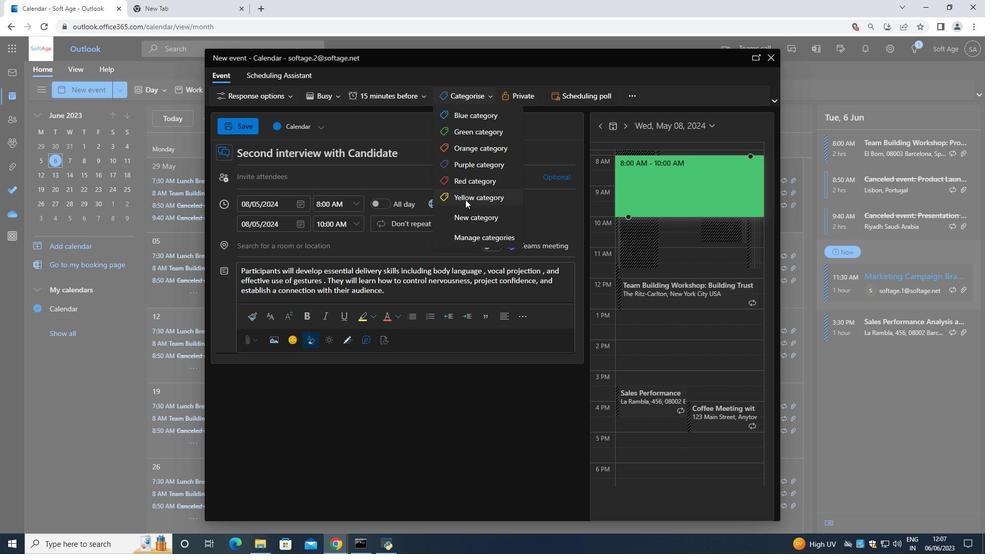 
Action: Mouse pressed left at (467, 201)
Screenshot: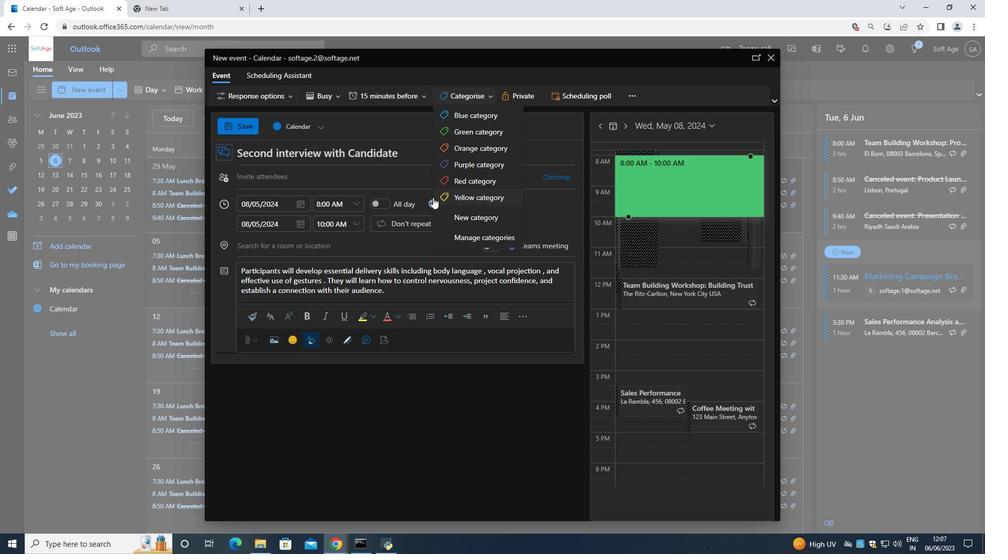 
Action: Mouse moved to (289, 171)
Screenshot: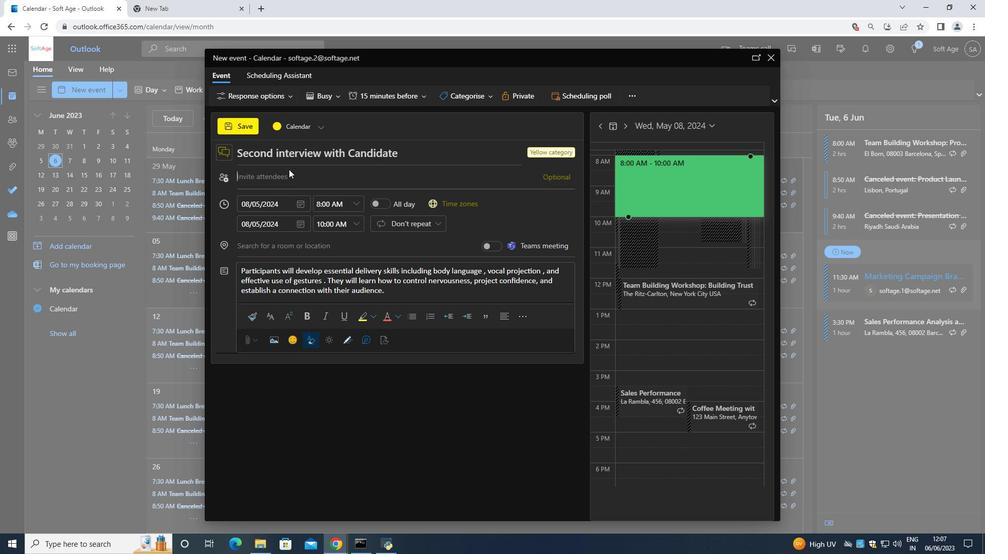 
Action: Mouse pressed left at (289, 171)
Screenshot: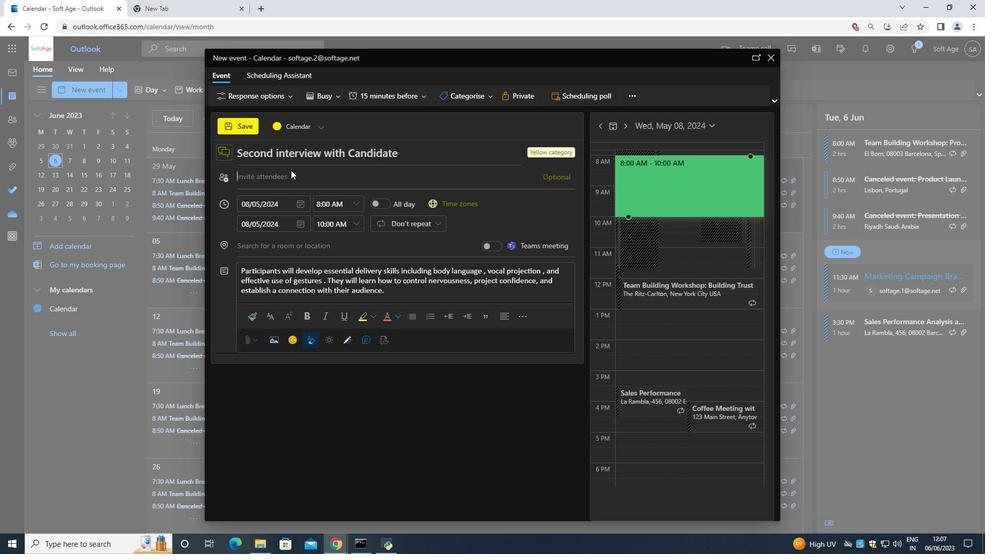 
Action: Mouse moved to (293, 172)
Screenshot: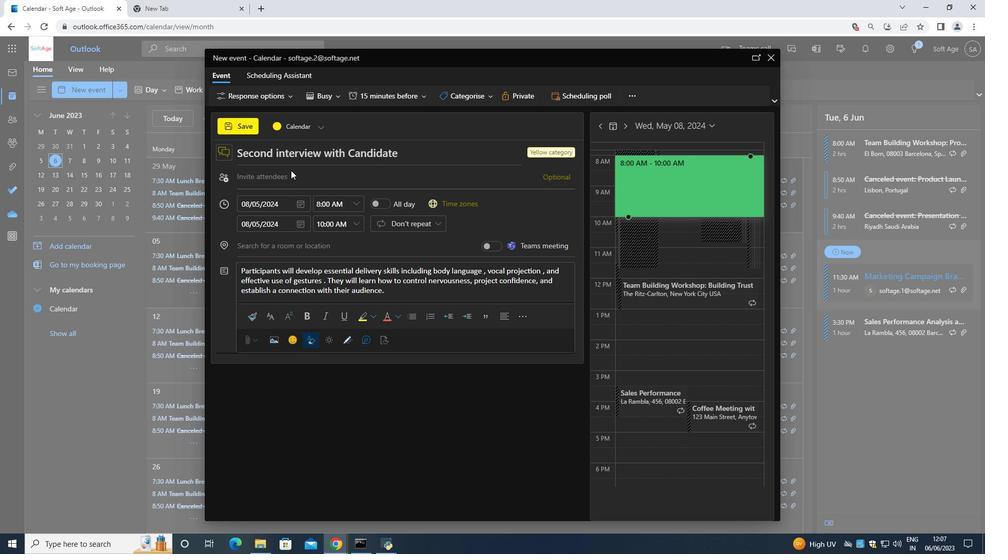 
Action: Key pressed <Key.shift>Softage.1<Key.shift>@softgae.<Key.backspace><Key.backspace><Key.backspace><Key.backspace>
Screenshot: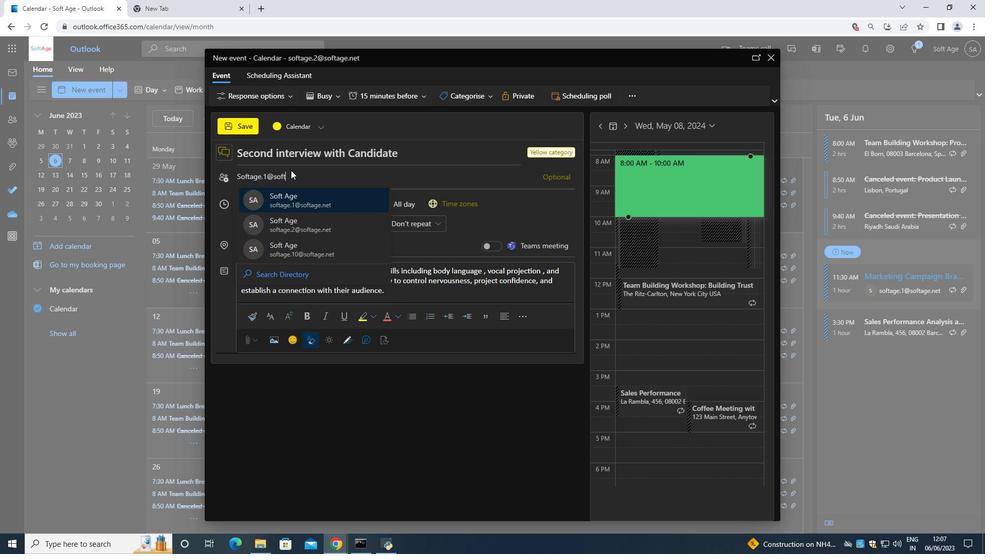 
Action: Mouse moved to (301, 194)
Screenshot: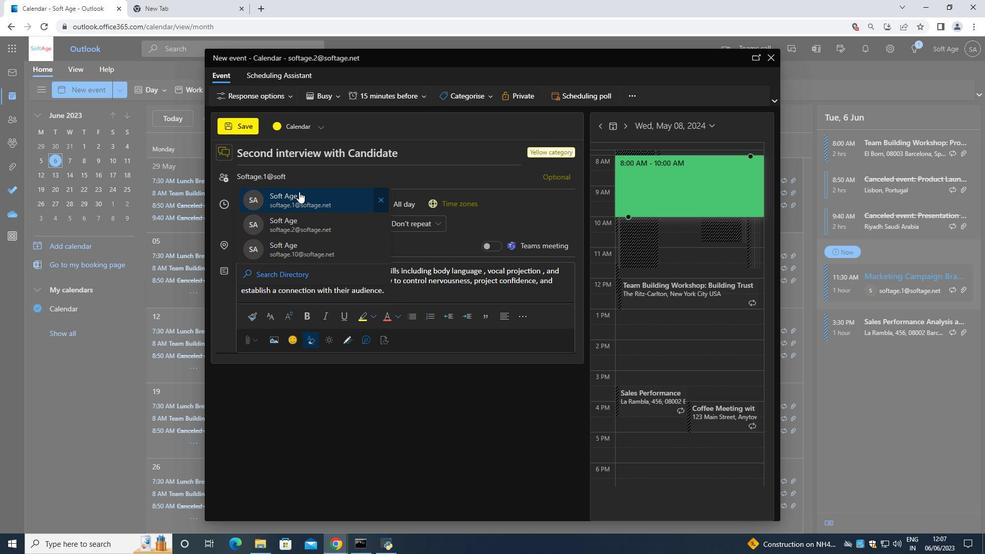 
Action: Mouse pressed left at (301, 194)
Screenshot: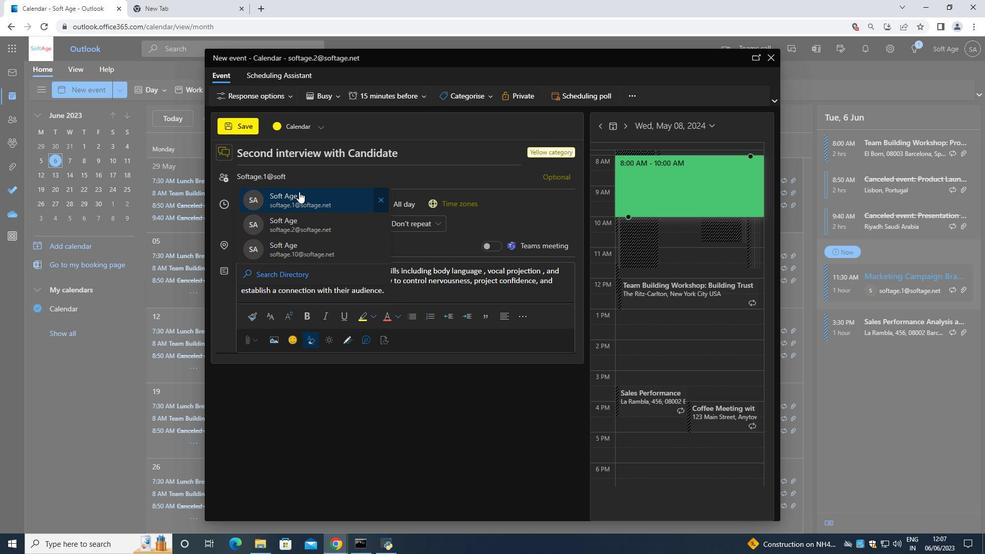 
Action: Mouse moved to (301, 194)
Screenshot: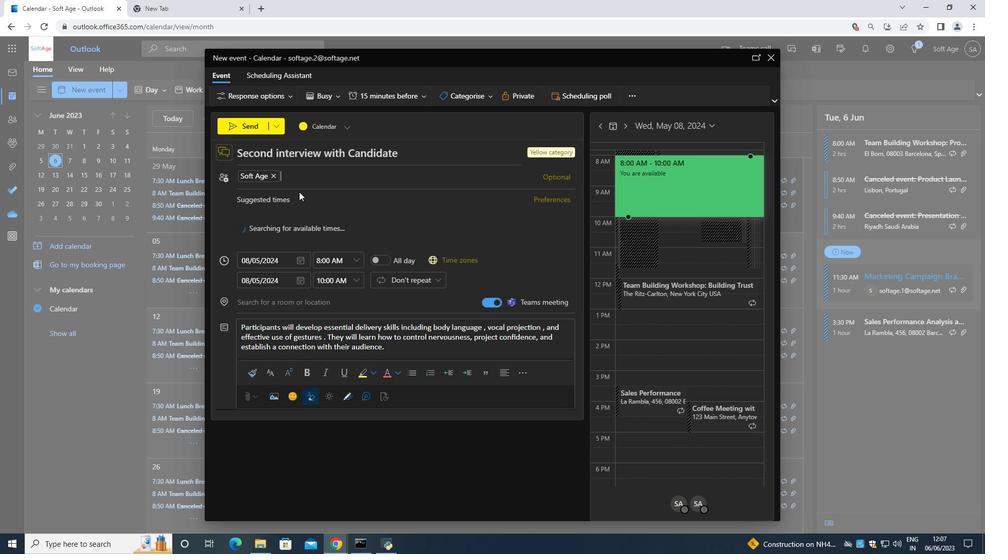 
Action: Key pressed <Key.shift>Softage.<Key.shift>3<Key.shift>2softag<Key.backspace><Key.backspace><Key.backspace><Key.backspace><Key.backspace><Key.backspace><Key.backspace><Key.shift>@
Screenshot: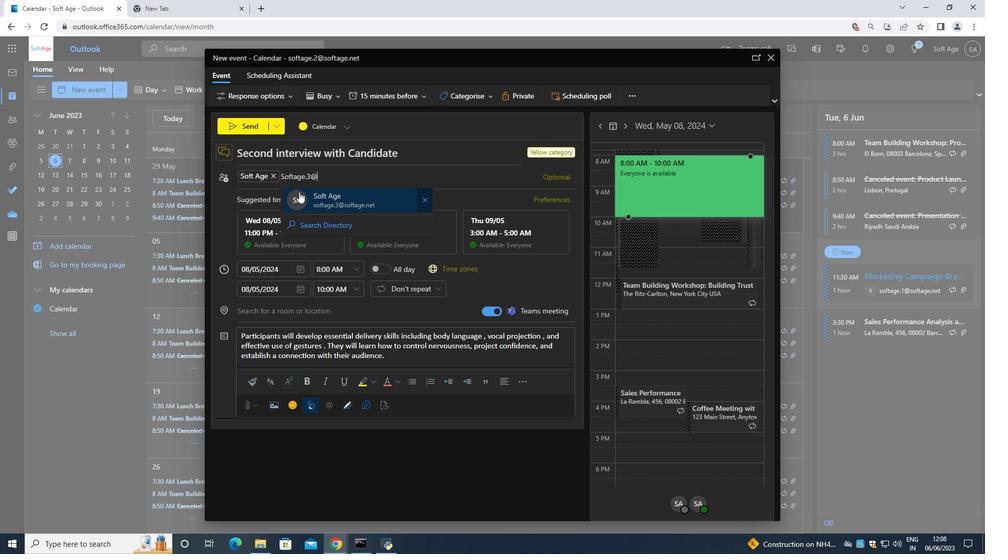 
Action: Mouse moved to (347, 204)
Screenshot: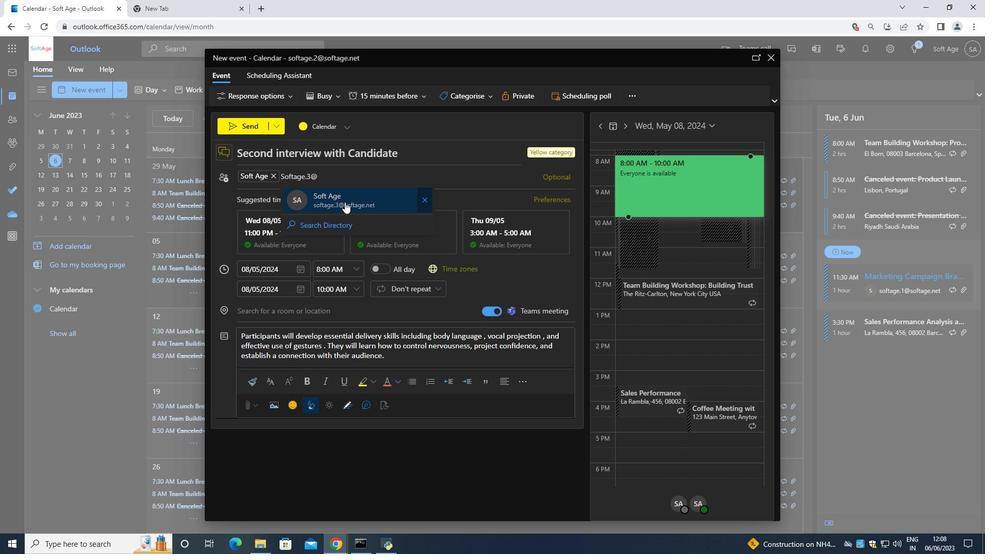 
Action: Mouse pressed left at (347, 204)
Screenshot: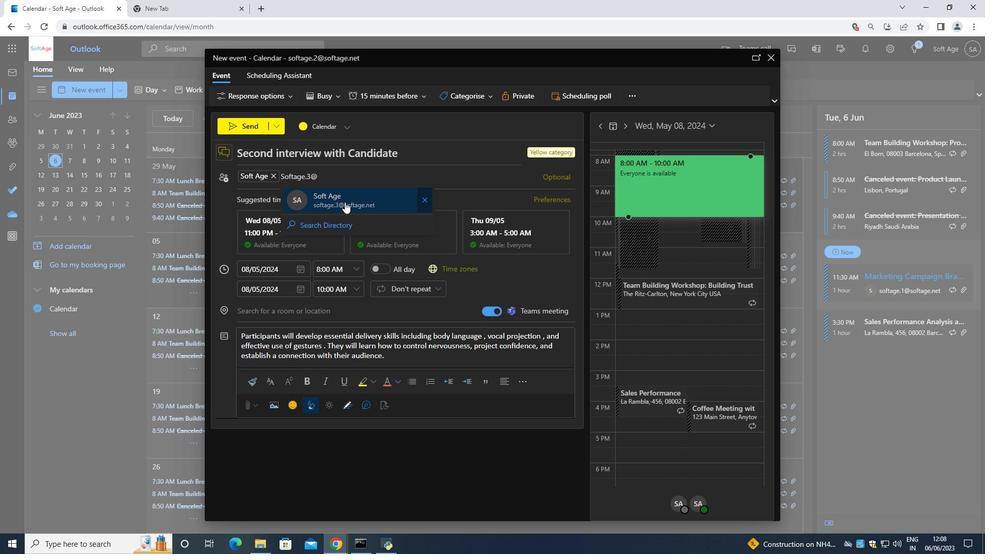 
Action: Mouse moved to (383, 101)
Screenshot: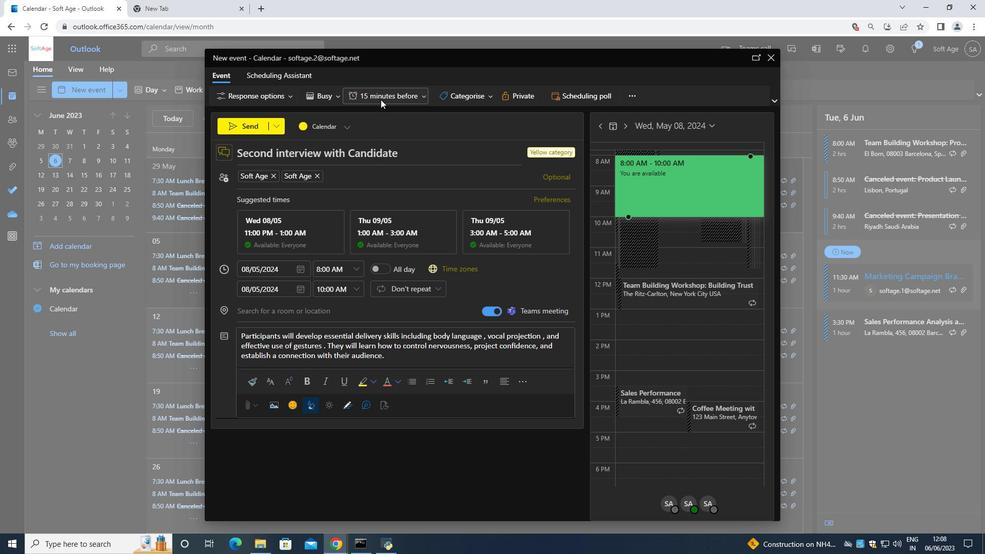 
Action: Mouse pressed left at (383, 101)
Screenshot: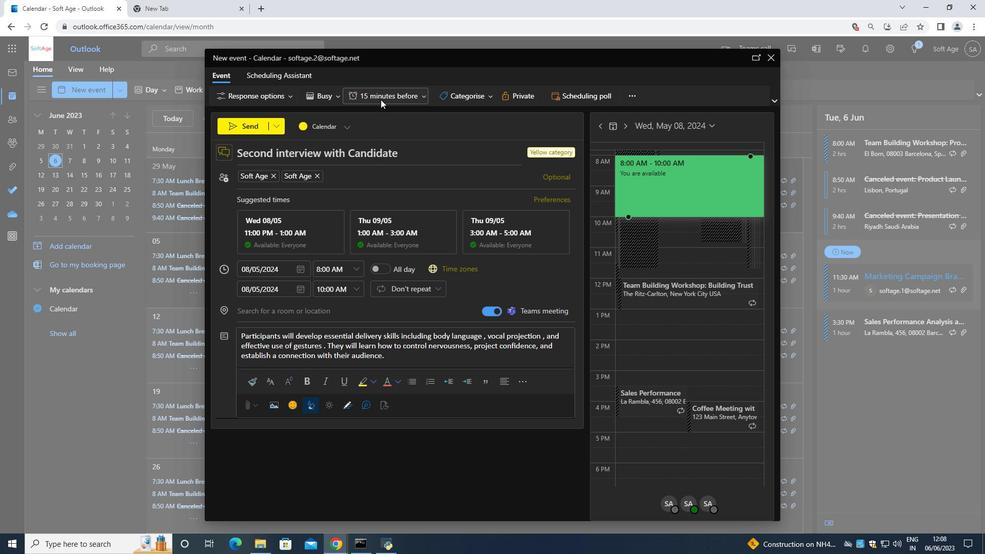 
Action: Mouse moved to (382, 214)
Screenshot: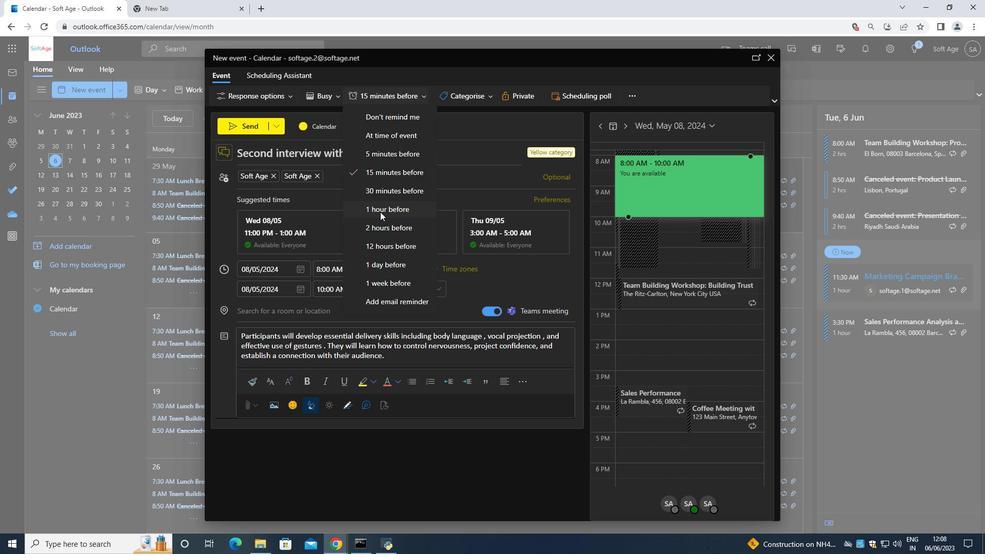 
Action: Mouse pressed left at (382, 214)
Screenshot: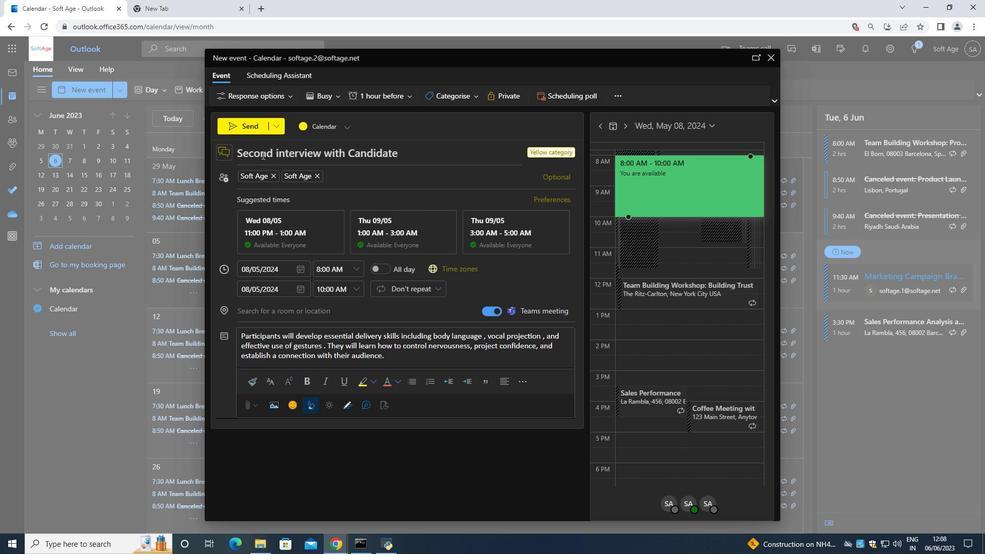 
Action: Mouse moved to (240, 130)
Screenshot: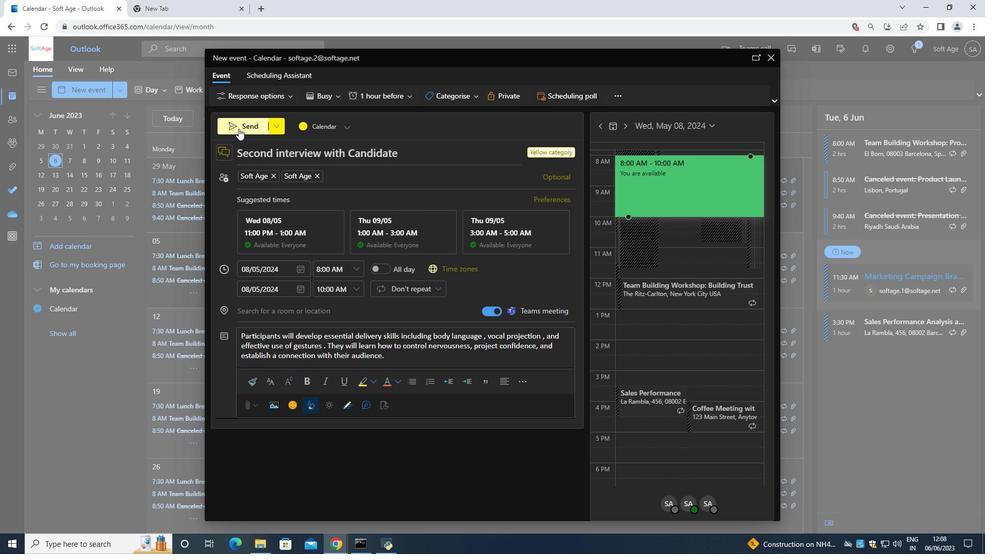 
Action: Mouse pressed left at (240, 130)
Screenshot: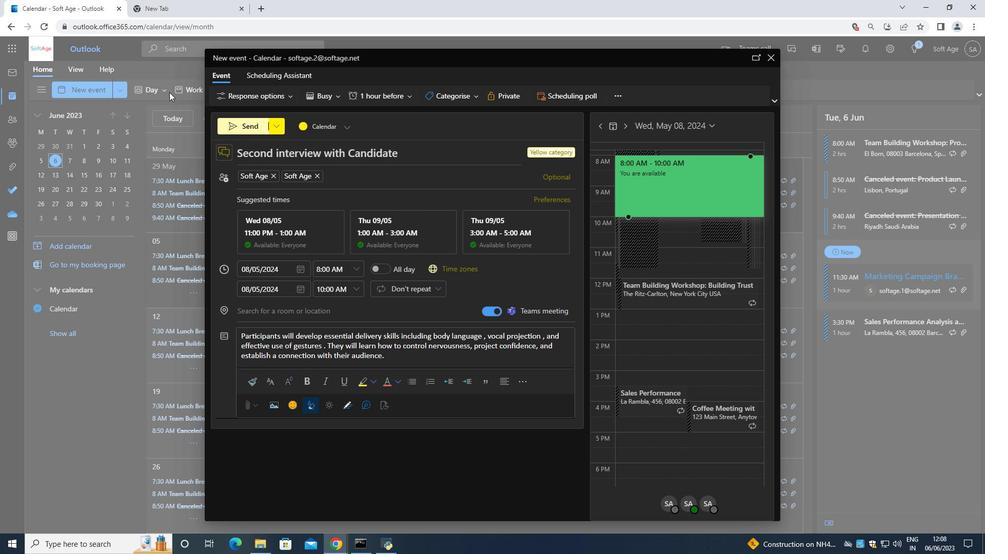 
Action: Mouse moved to (165, 91)
Screenshot: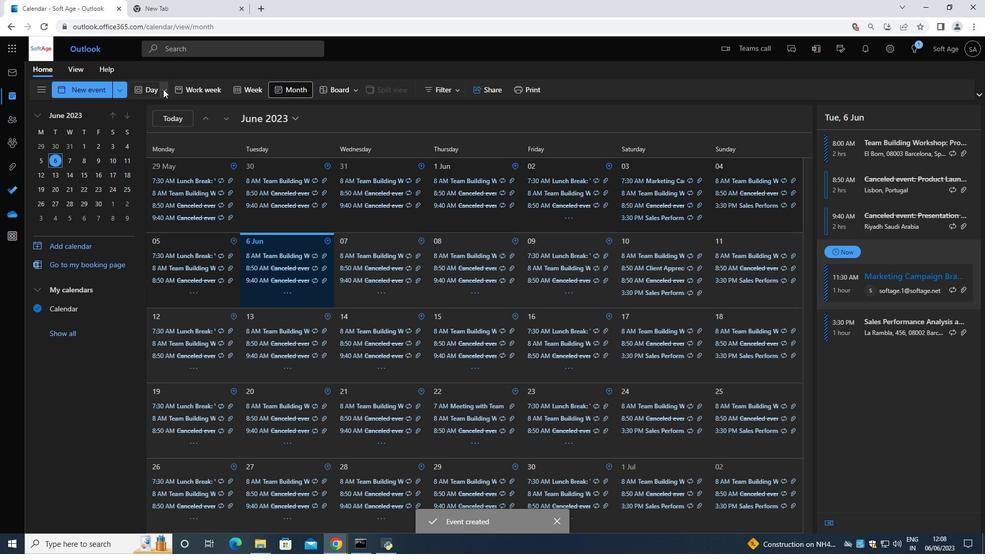 
